 Task: Schedule a presentation rehearsal with the sales team, focusing on refining key messages, addressing potential objections, and ensuring a persuasive delivery for the upcoming sales pitch on September 28th at 4:30 PM.
Action: Mouse moved to (69, 111)
Screenshot: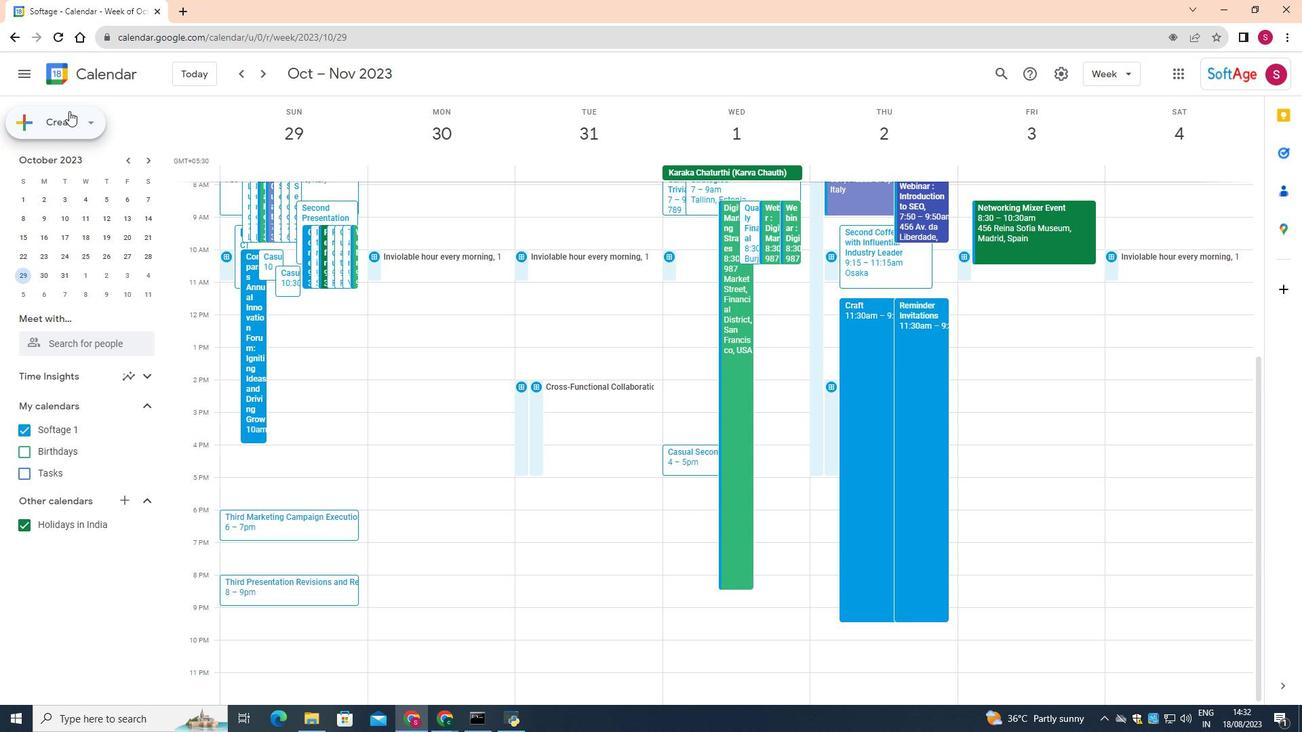 
Action: Mouse pressed left at (69, 111)
Screenshot: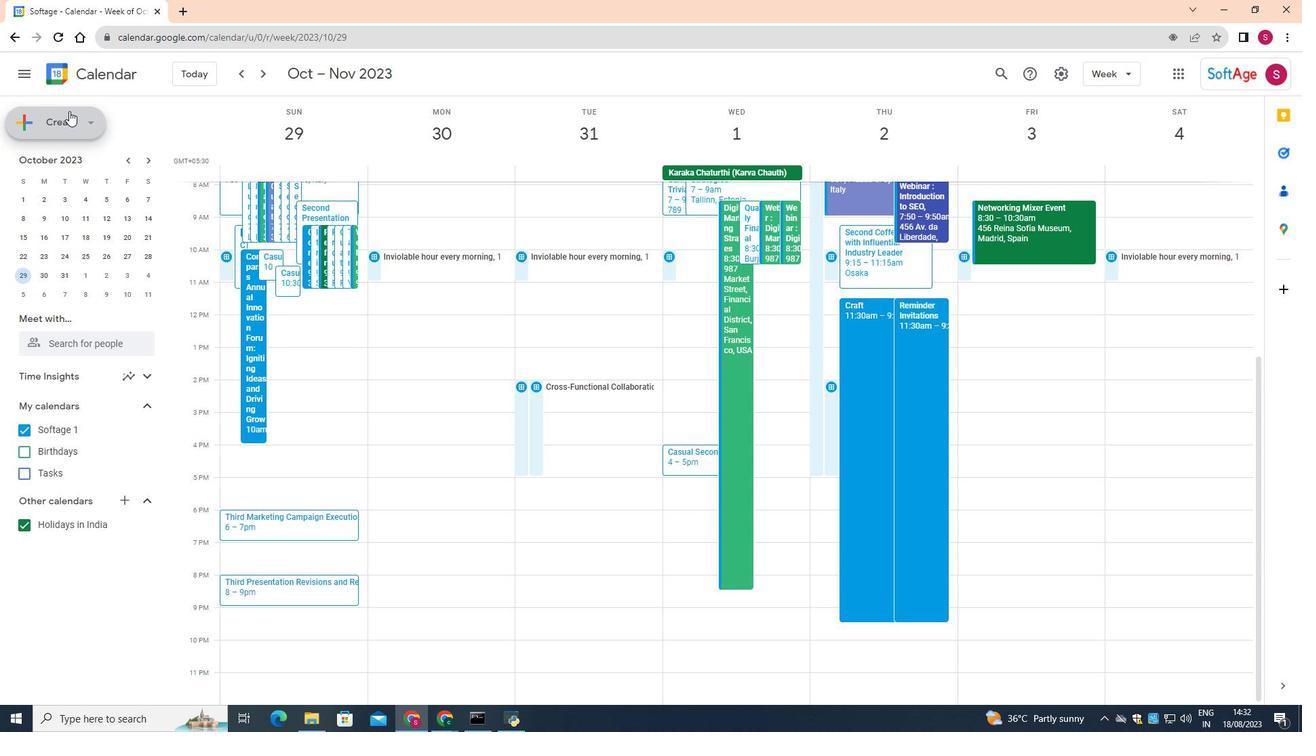 
Action: Mouse moved to (84, 273)
Screenshot: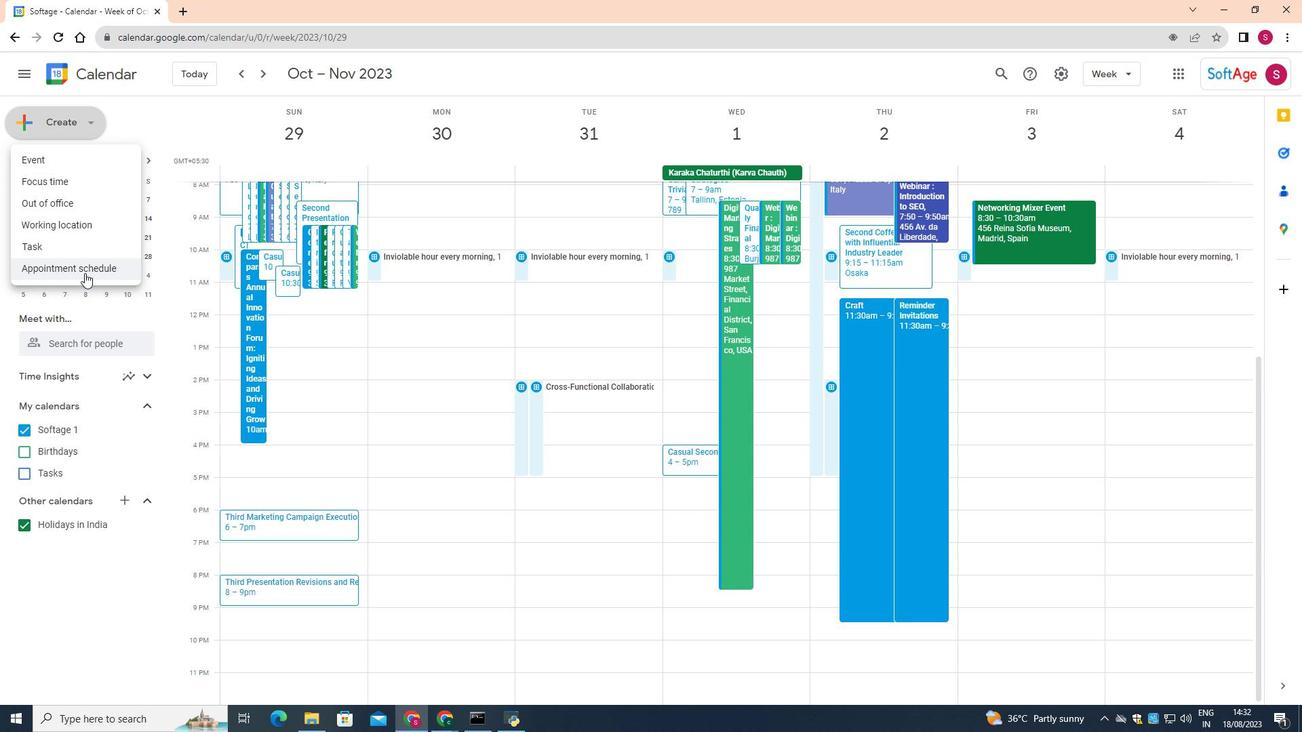 
Action: Mouse pressed left at (84, 273)
Screenshot: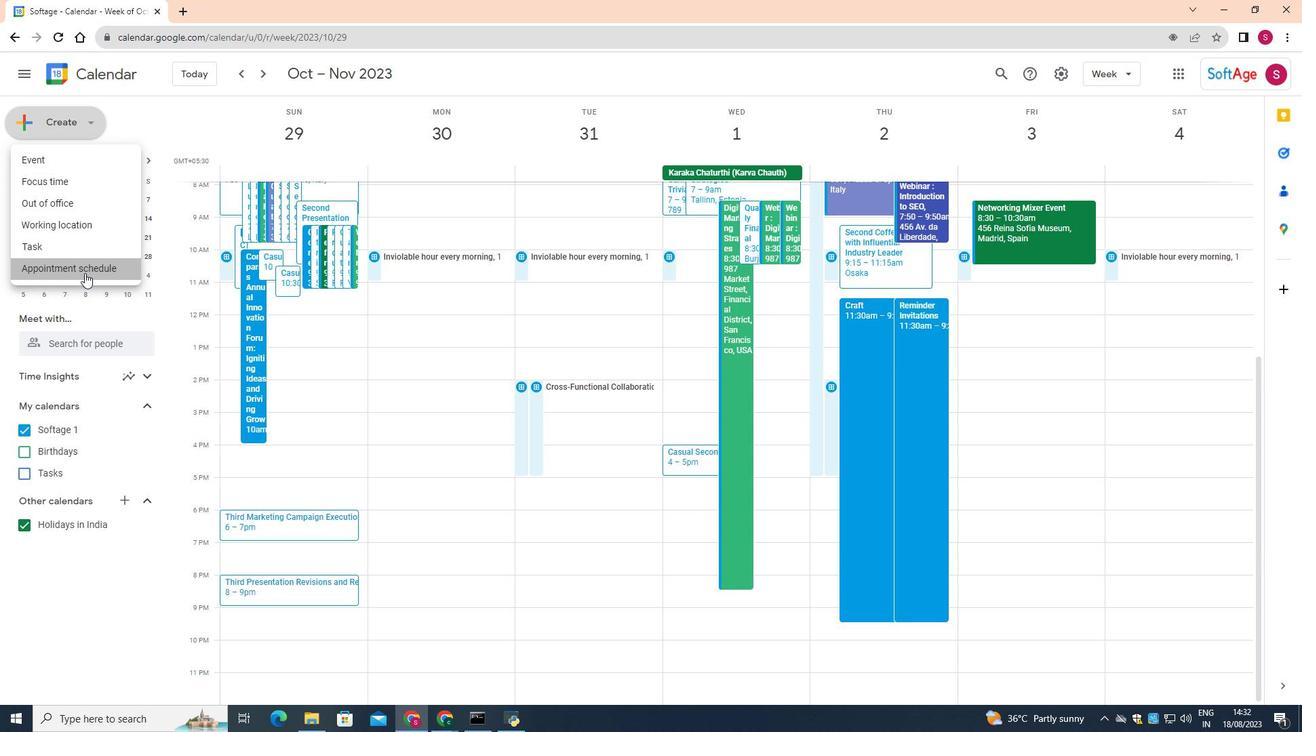 
Action: Mouse moved to (171, 120)
Screenshot: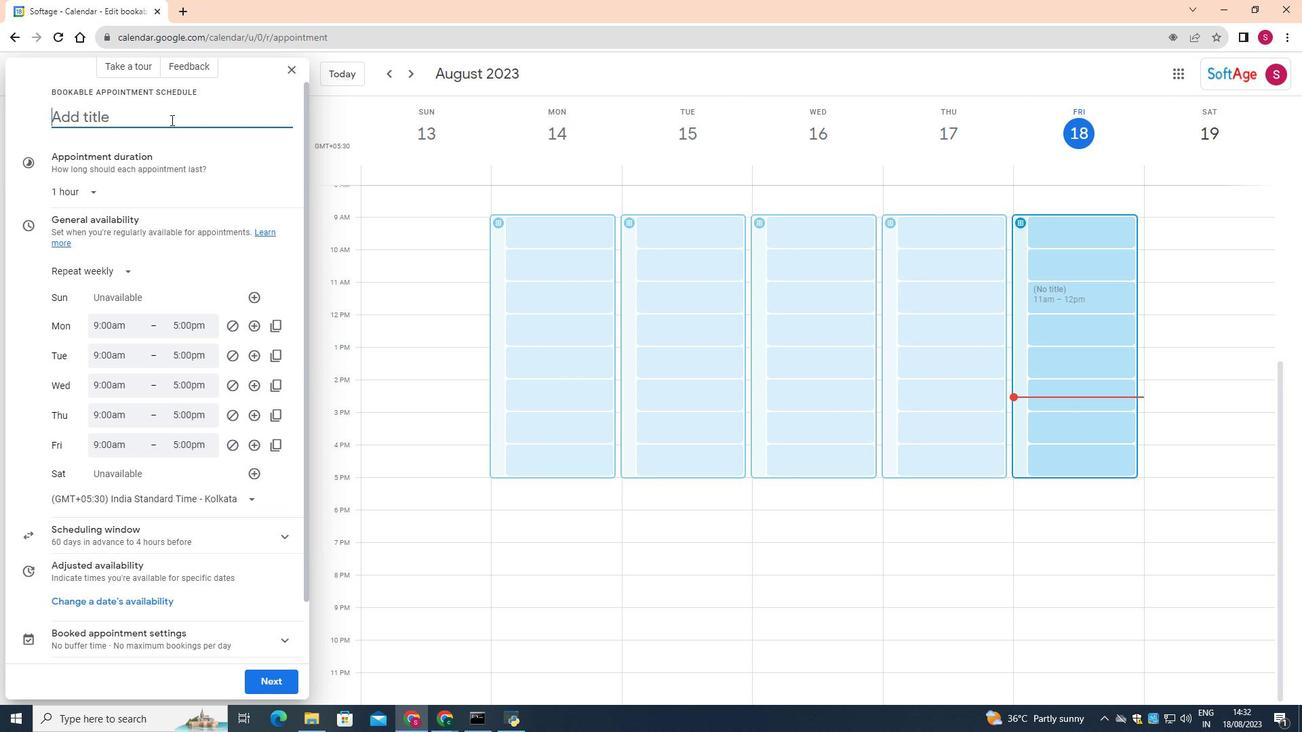 
Action: Mouse pressed left at (171, 120)
Screenshot: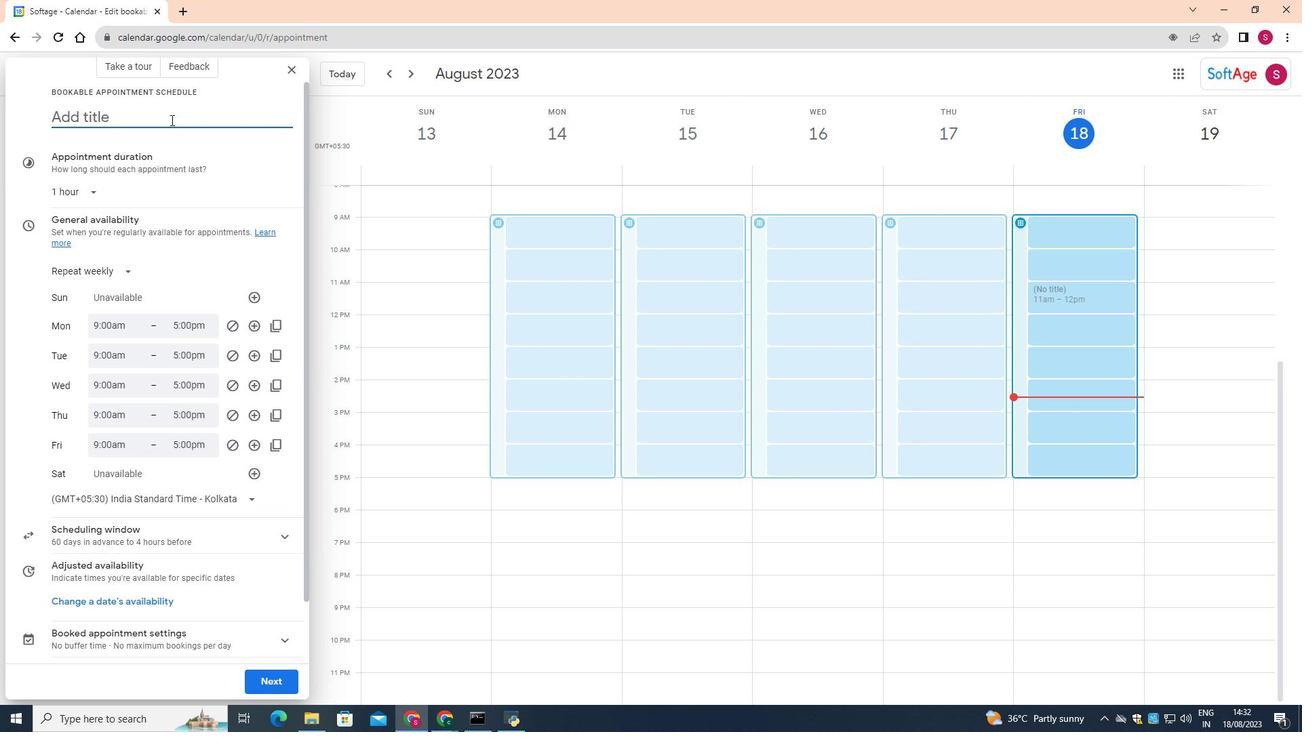 
Action: Key pressed <Key.shift>Sales<Key.space><Key.shift>Pitch<Key.space><Key.shift>Presentation<Key.space><Key.shift>Rehearsal<Key.shift_r>:<Key.space><Key.shift>Perfecting<Key.space><Key.shift>Key<Key.space><Key.shift>Messages<Key.space>and<Key.space><Key.shift>Persuasive<Key.space><Key.shift>Delivery
Screenshot: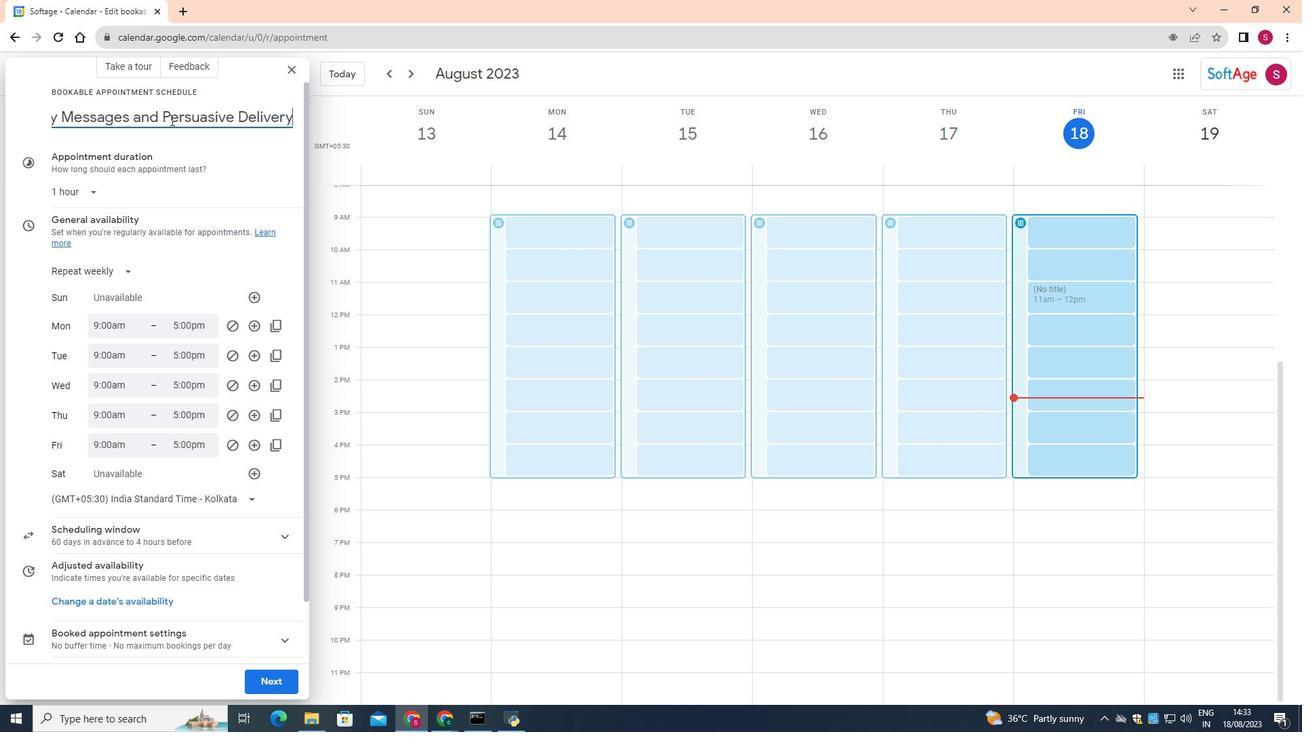 
Action: Mouse moved to (77, 266)
Screenshot: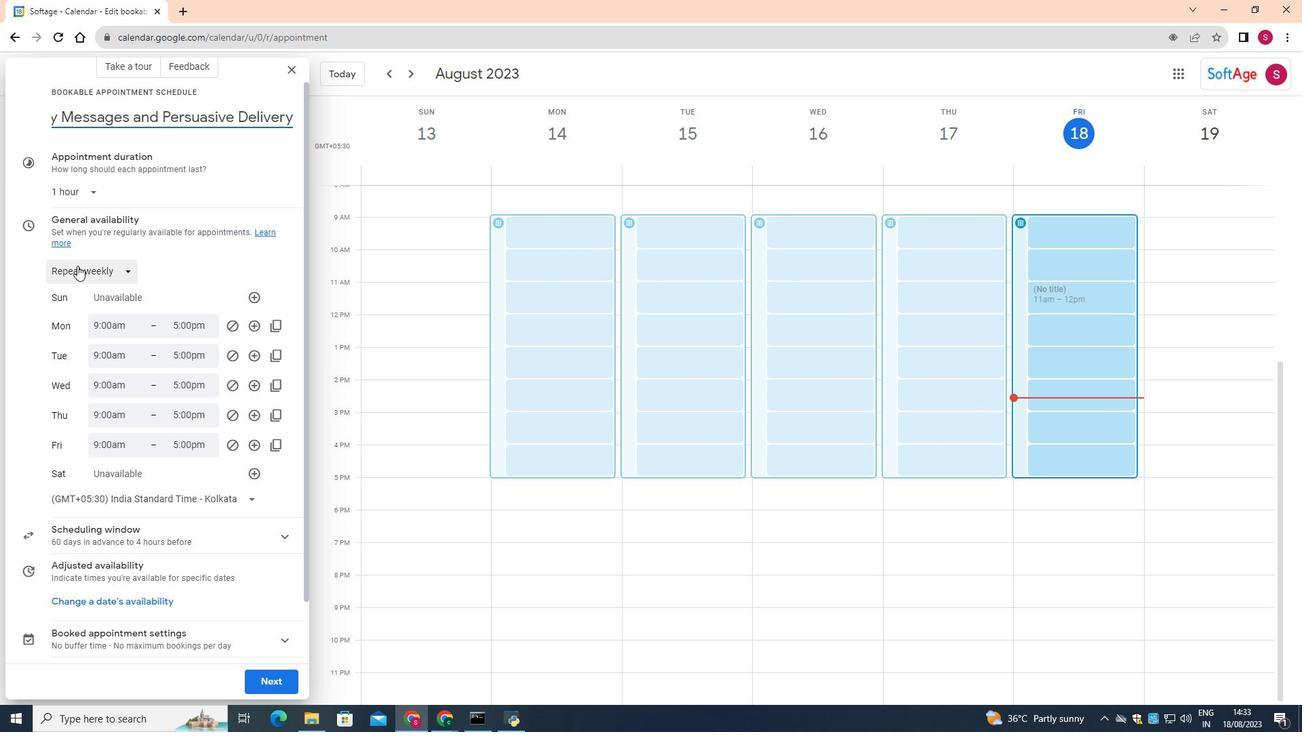 
Action: Mouse pressed left at (77, 266)
Screenshot: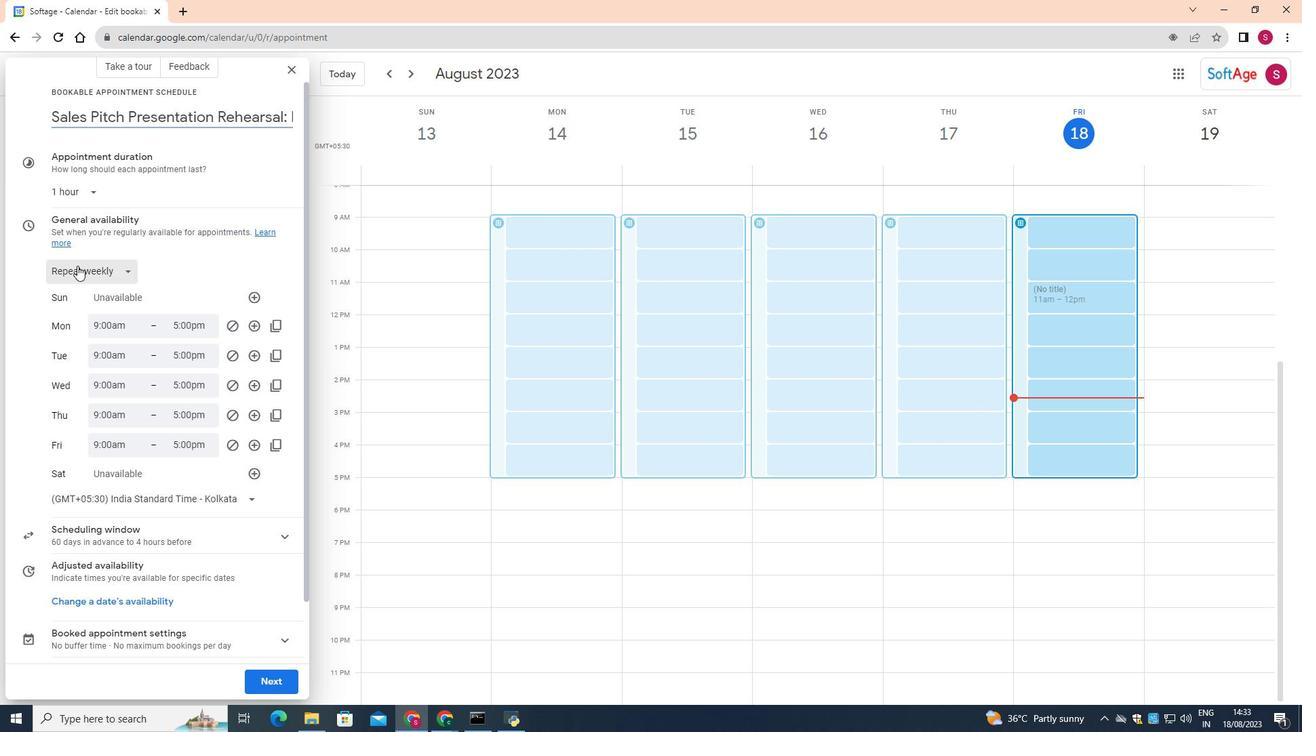 
Action: Mouse moved to (88, 299)
Screenshot: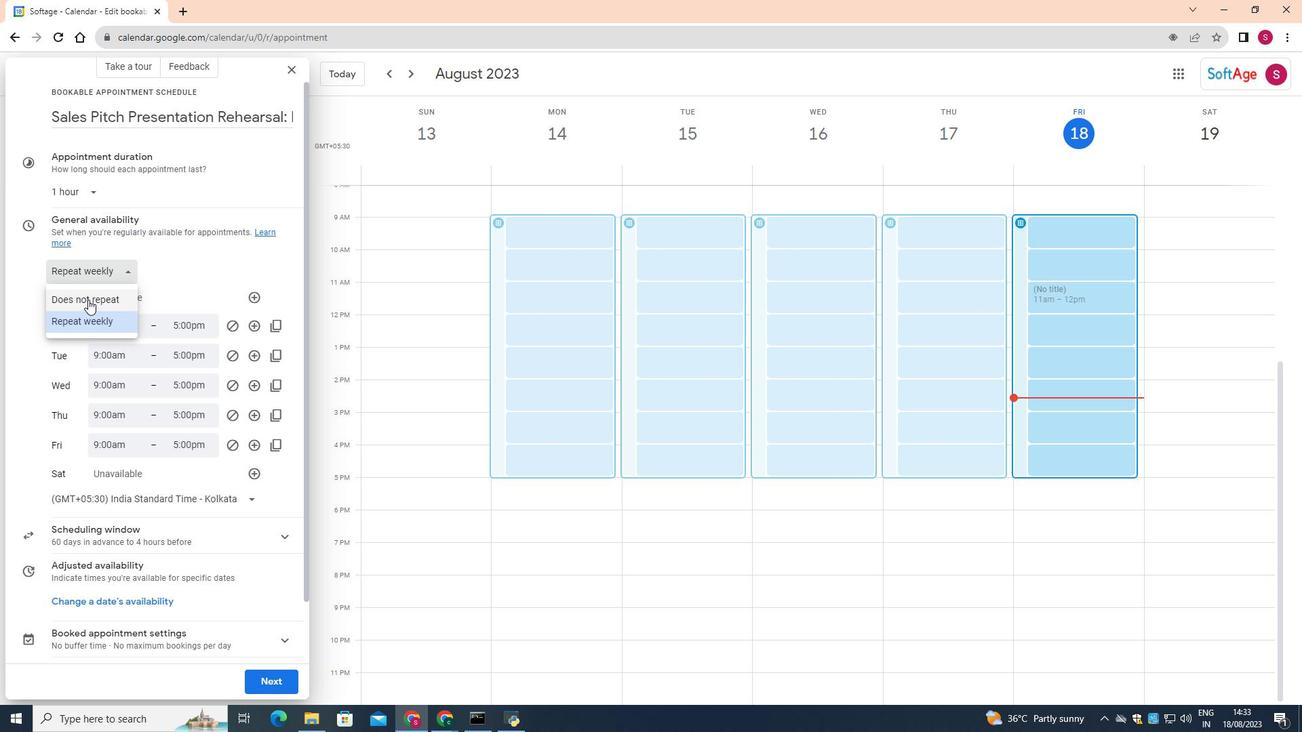 
Action: Mouse pressed left at (88, 299)
Screenshot: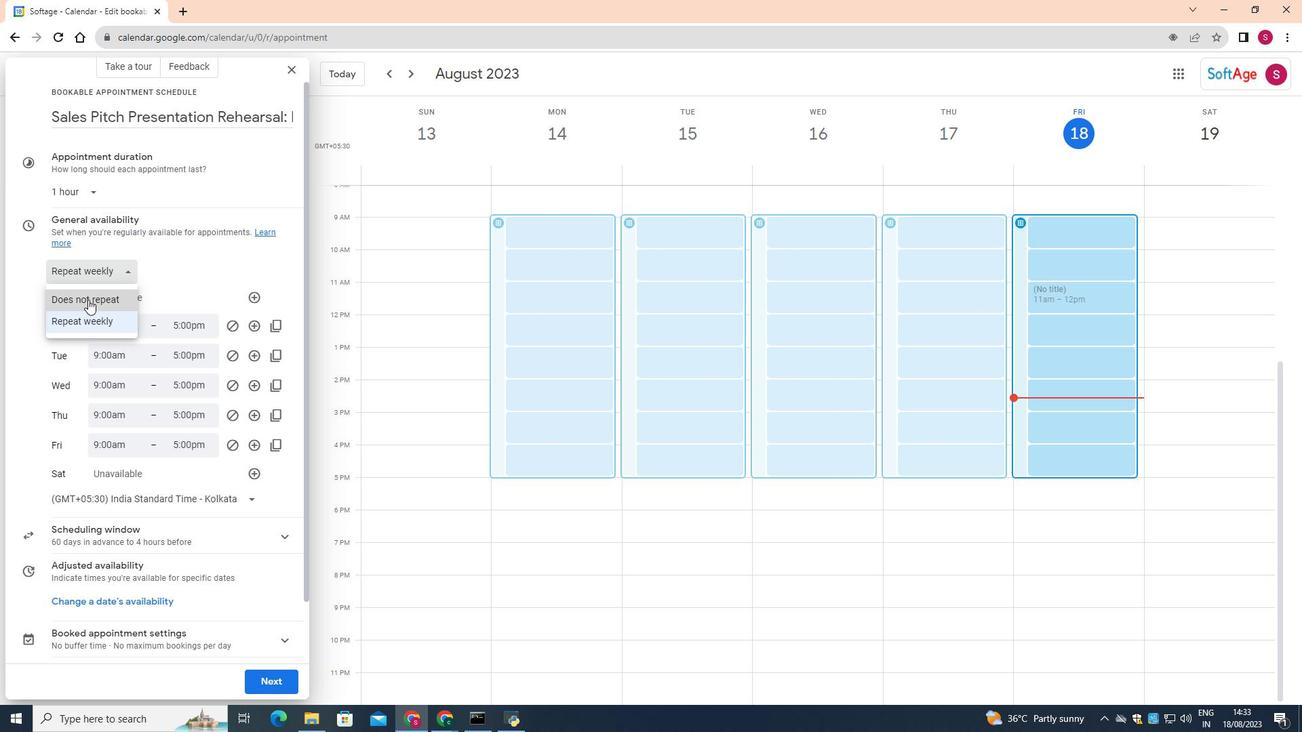 
Action: Mouse moved to (97, 286)
Screenshot: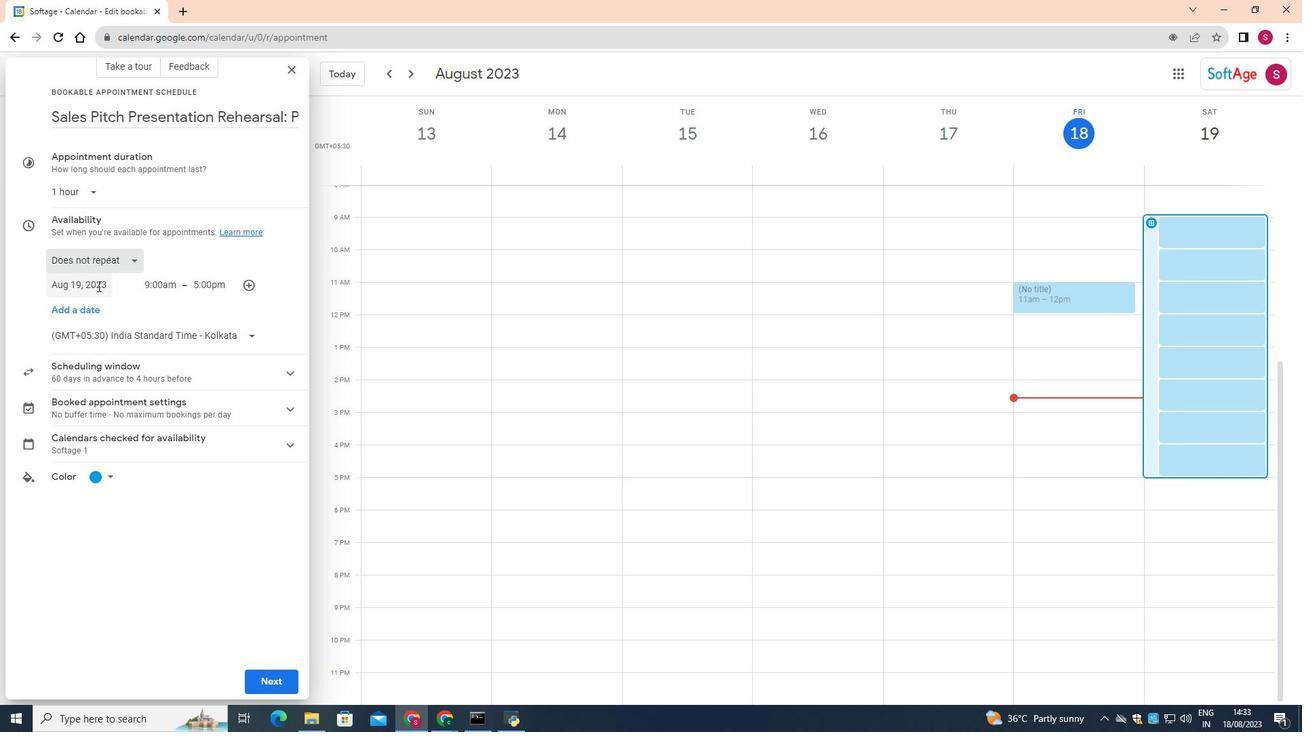 
Action: Mouse pressed left at (97, 286)
Screenshot: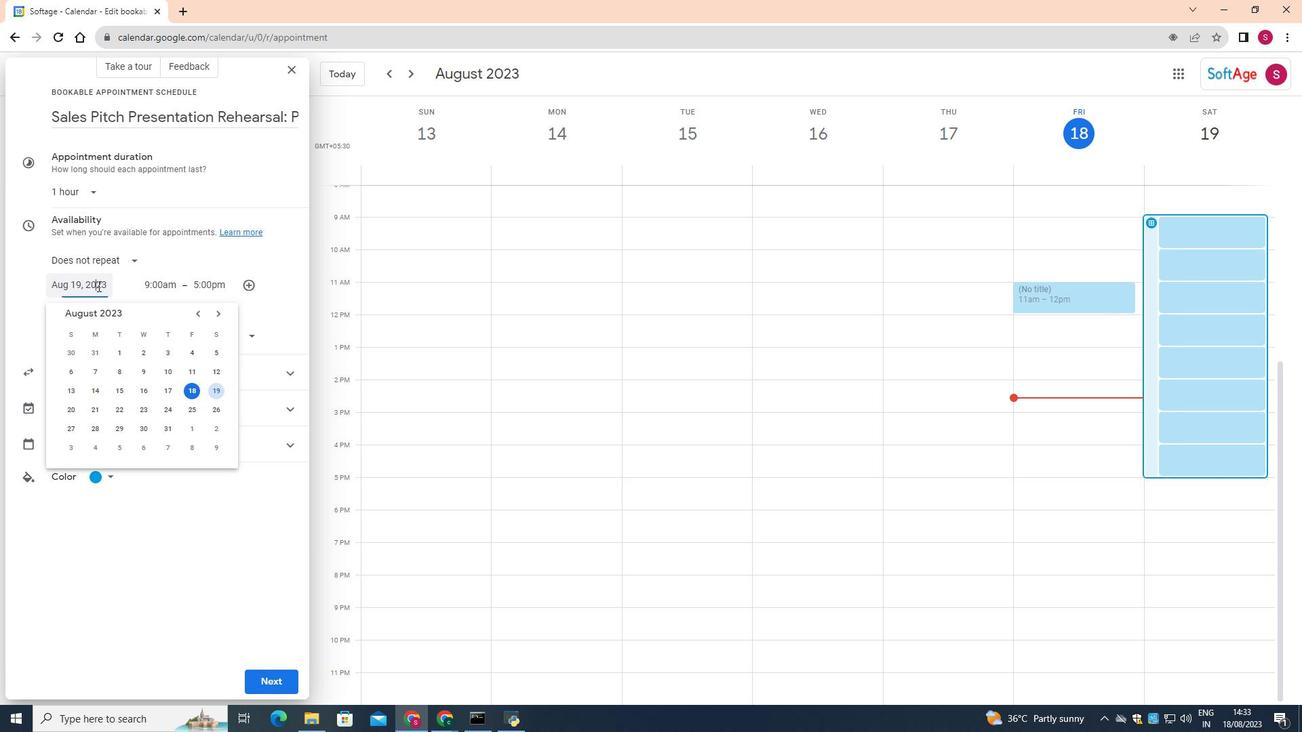 
Action: Mouse moved to (217, 308)
Screenshot: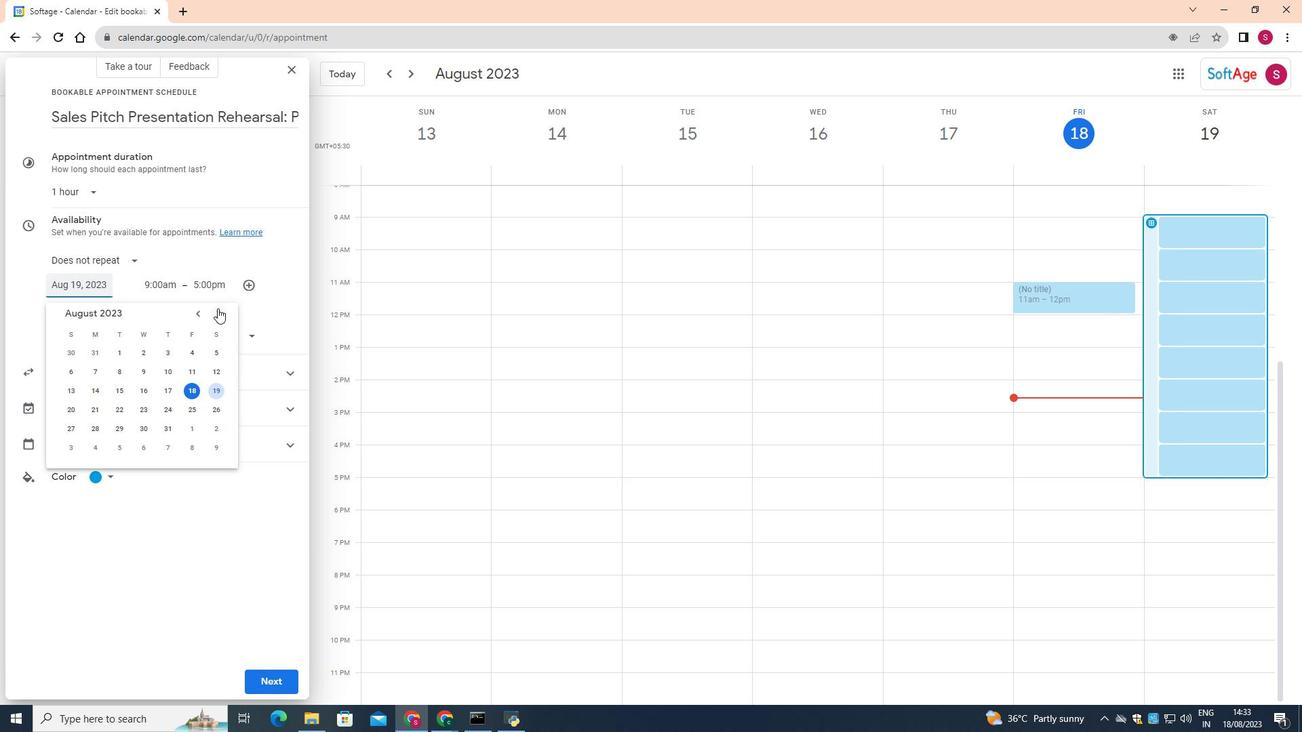 
Action: Mouse pressed left at (217, 308)
Screenshot: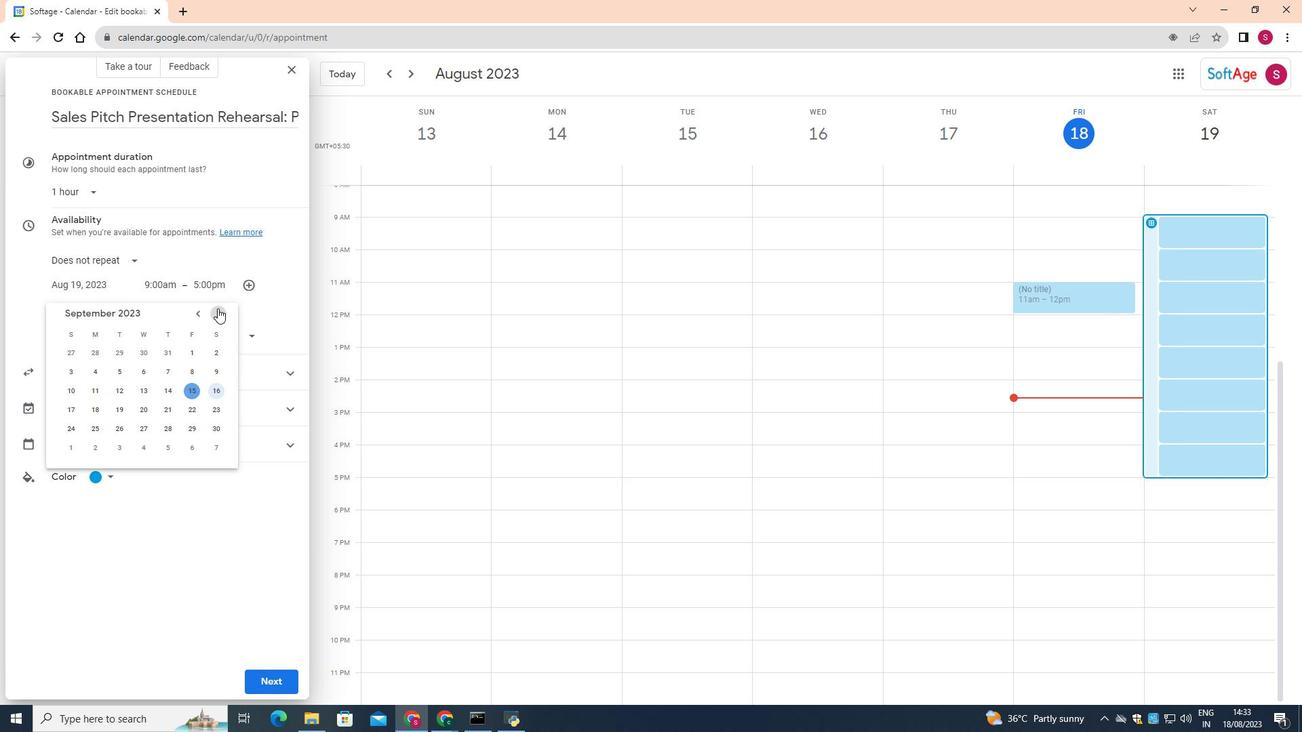 
Action: Mouse moved to (163, 432)
Screenshot: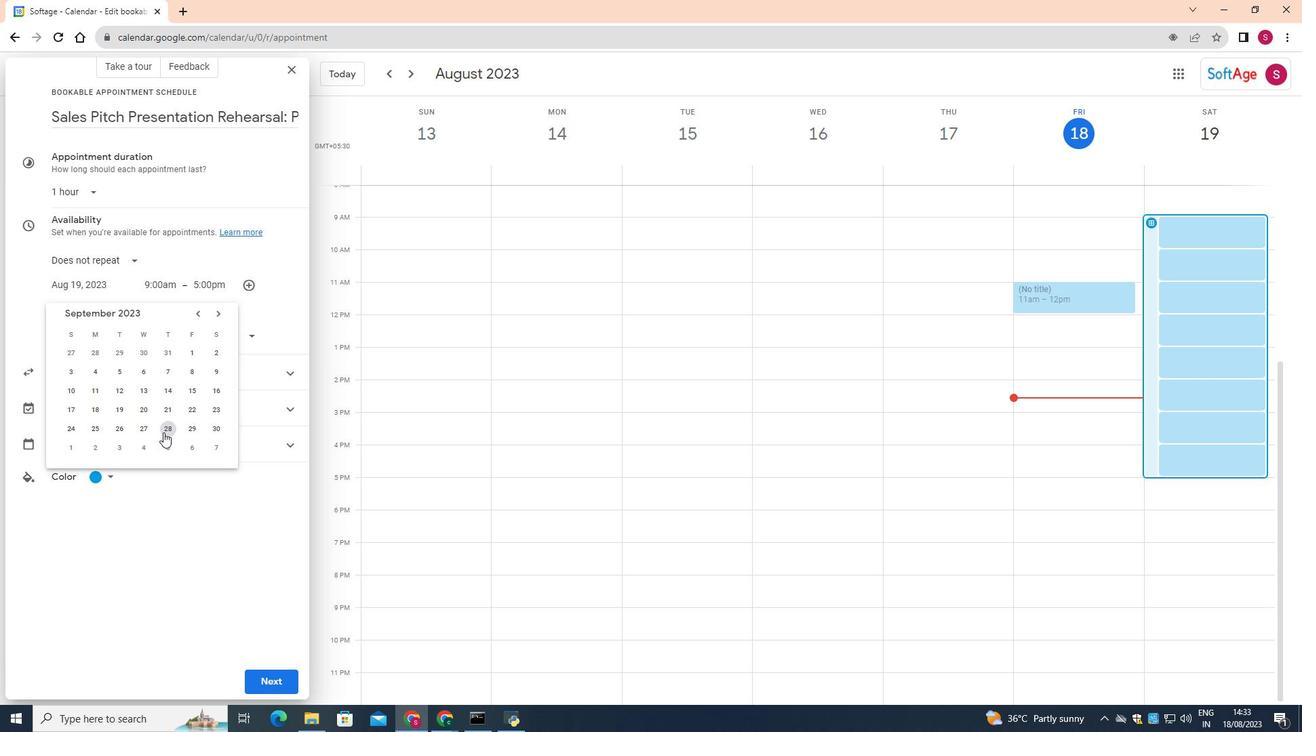 
Action: Mouse pressed left at (163, 432)
Screenshot: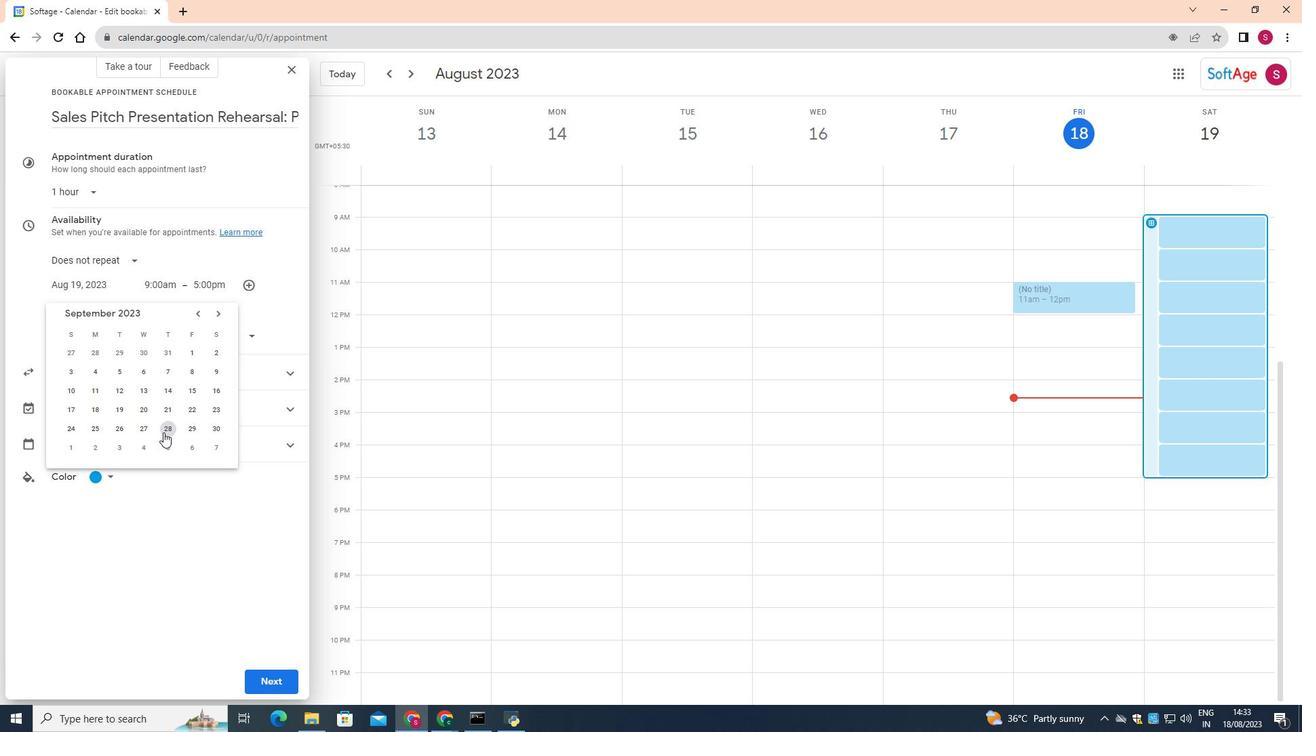 
Action: Mouse moved to (172, 287)
Screenshot: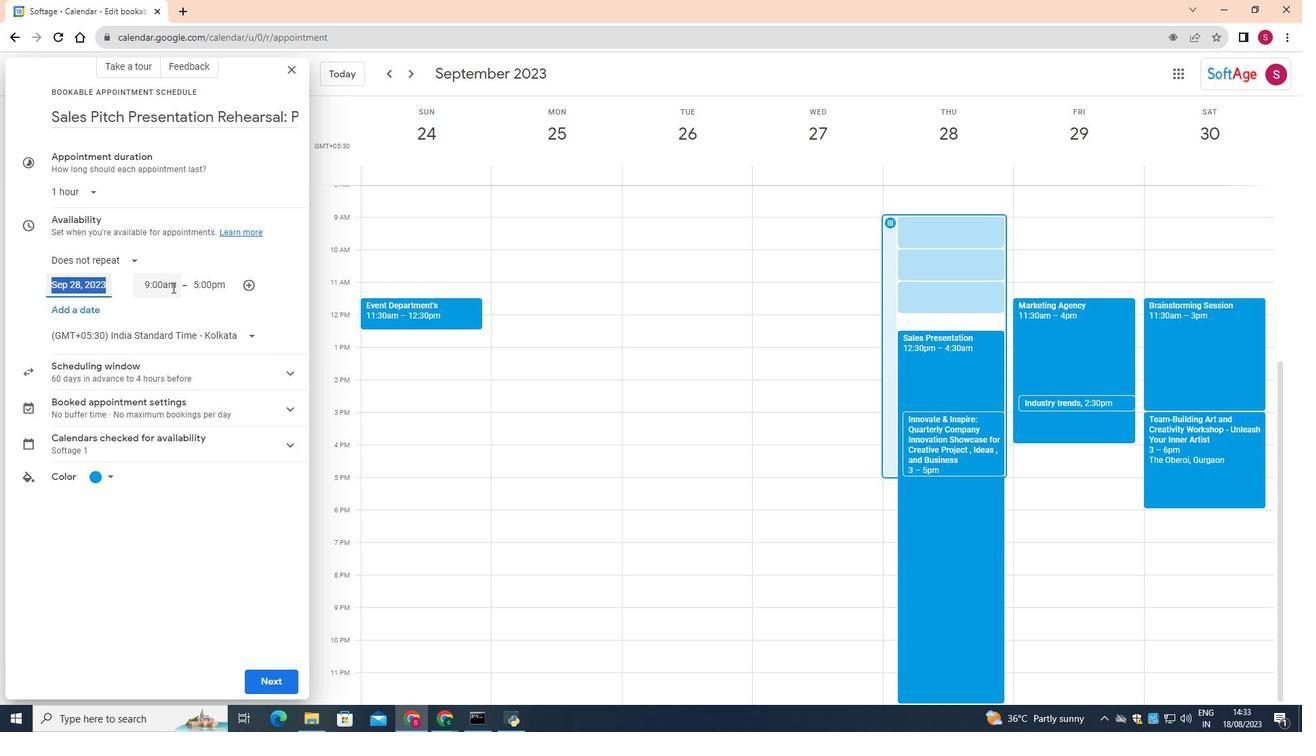 
Action: Mouse pressed left at (172, 287)
Screenshot: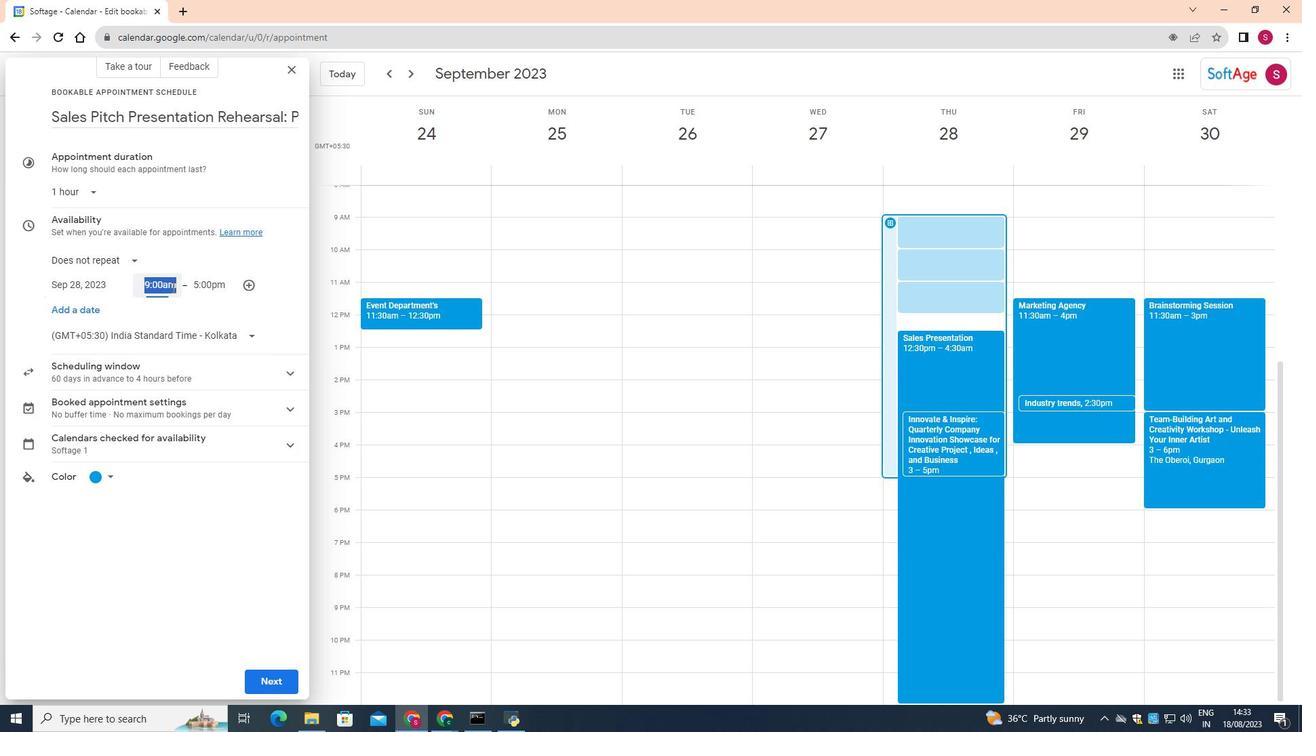 
Action: Mouse moved to (181, 380)
Screenshot: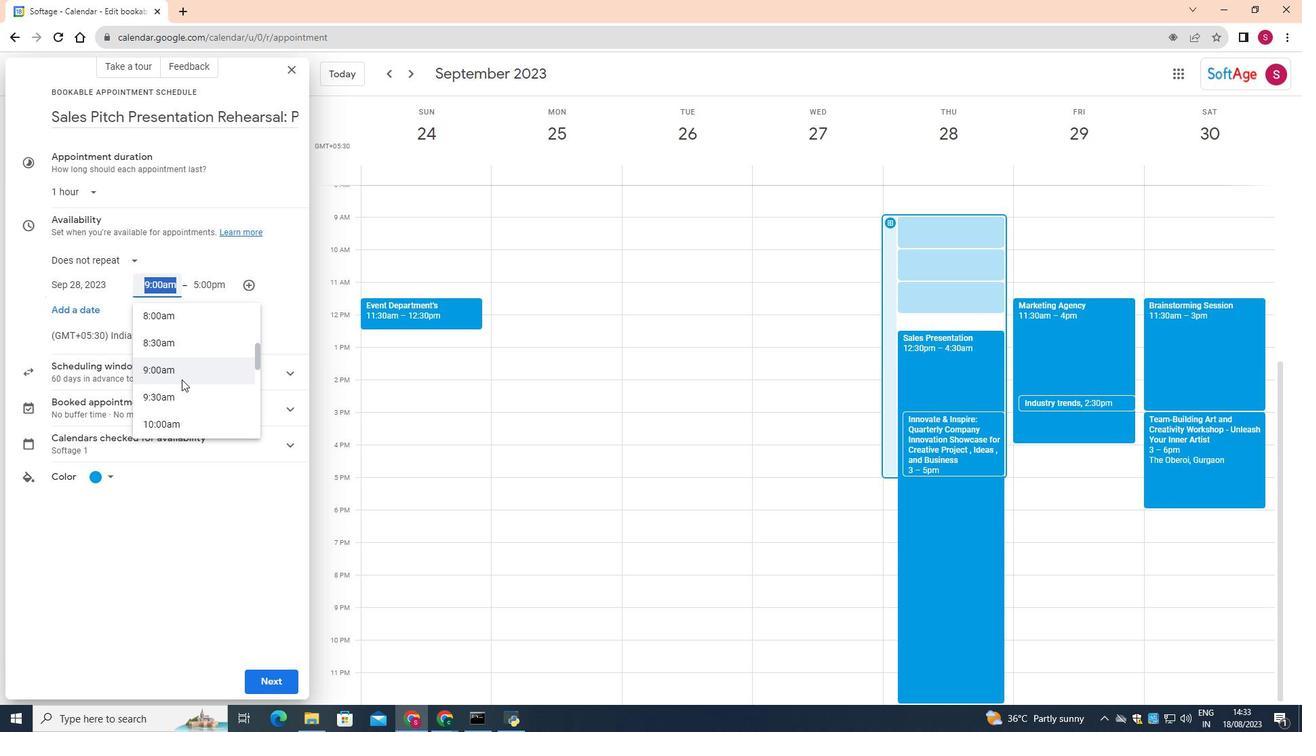 
Action: Mouse scrolled (181, 379) with delta (0, 0)
Screenshot: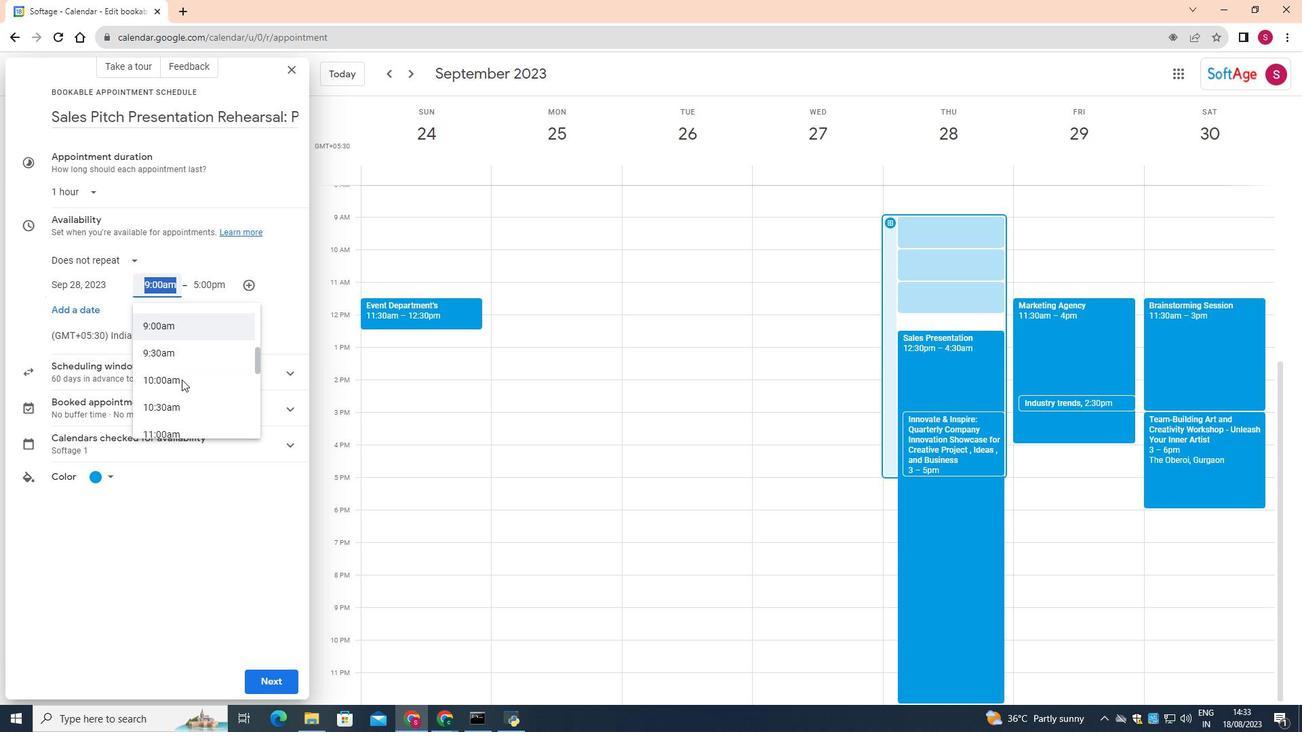 
Action: Mouse moved to (183, 376)
Screenshot: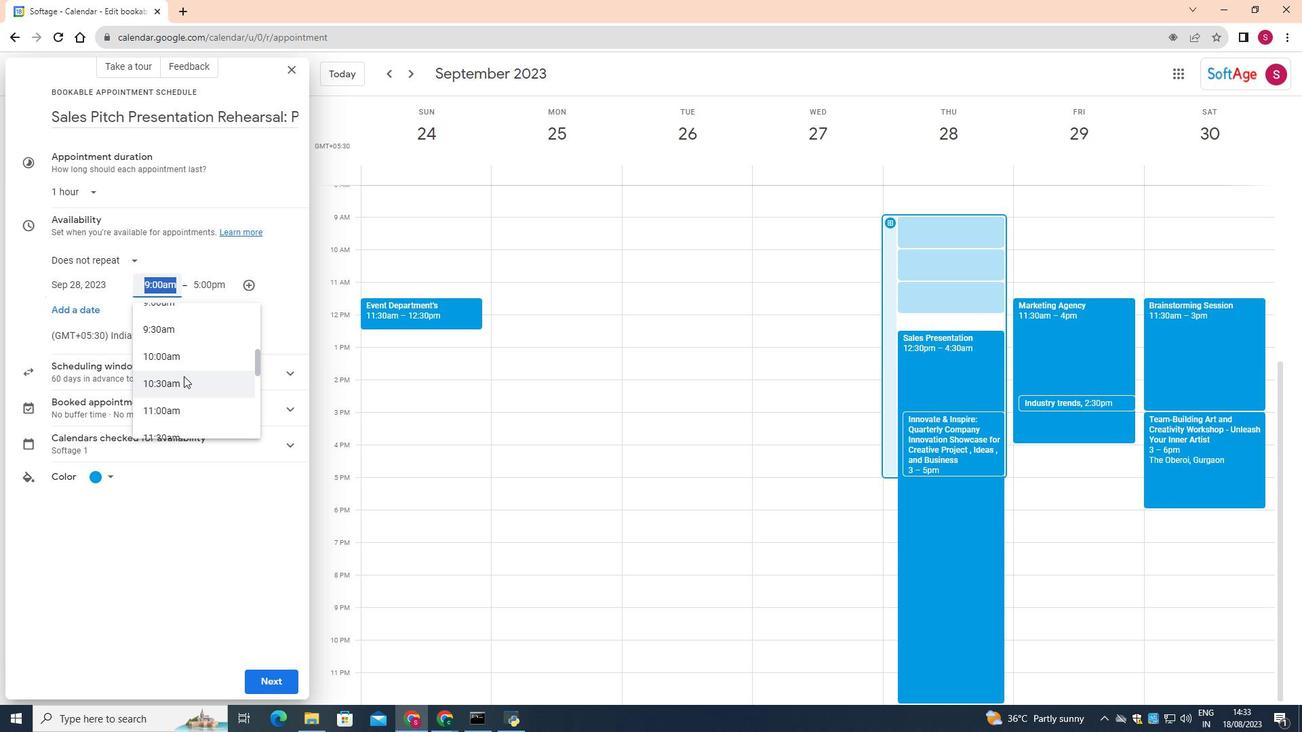 
Action: Mouse scrolled (183, 375) with delta (0, 0)
Screenshot: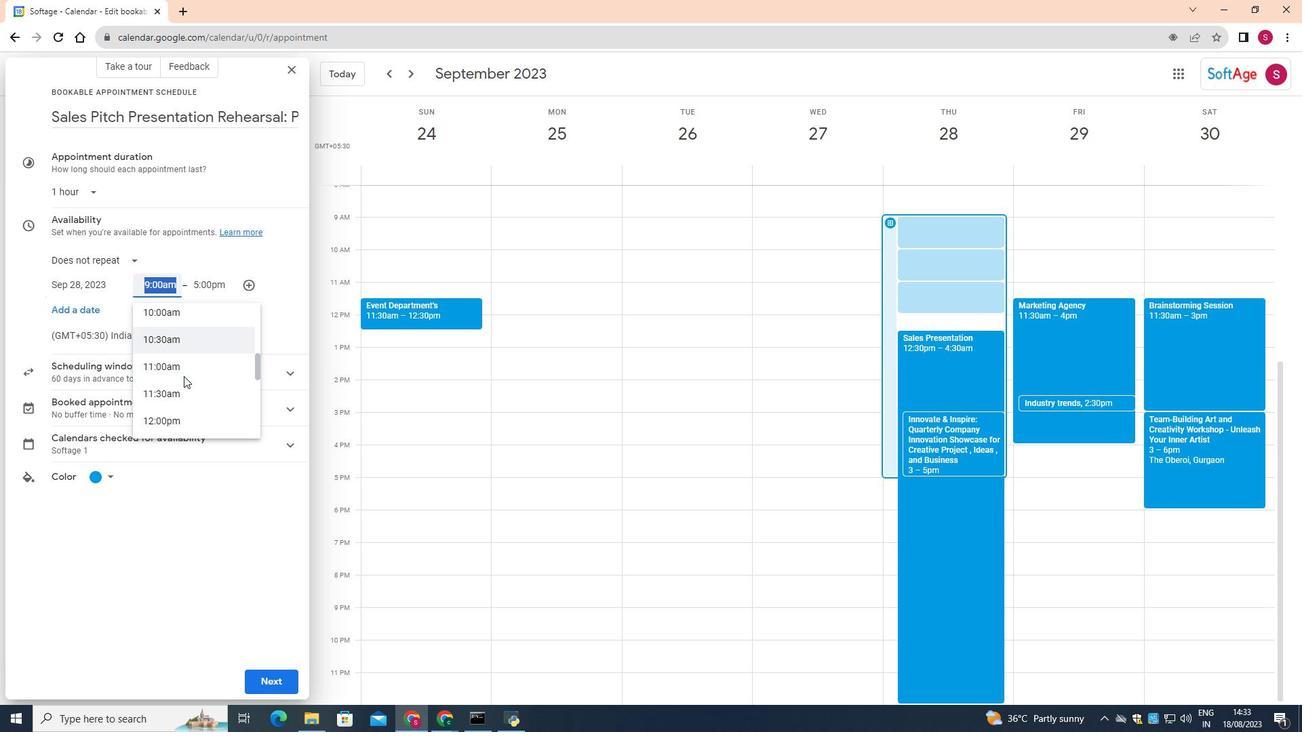 
Action: Mouse scrolled (183, 375) with delta (0, 0)
Screenshot: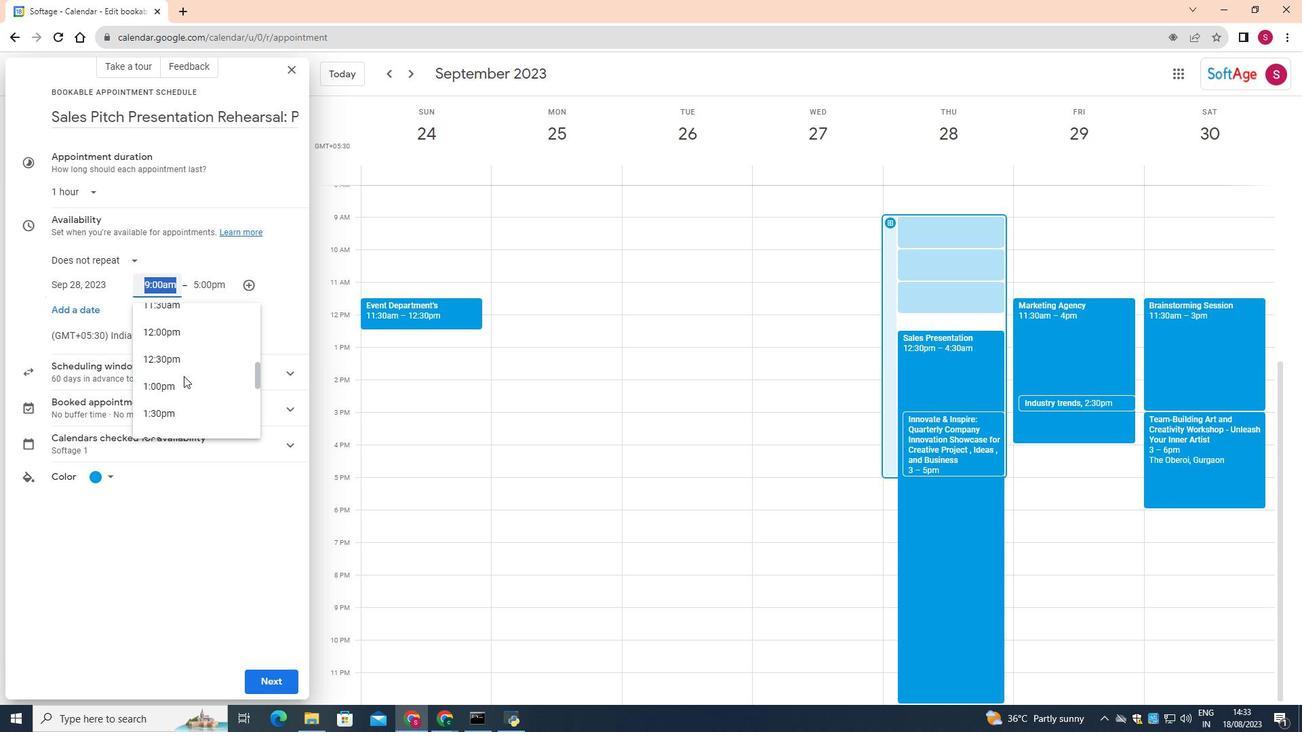 
Action: Mouse scrolled (183, 375) with delta (0, 0)
Screenshot: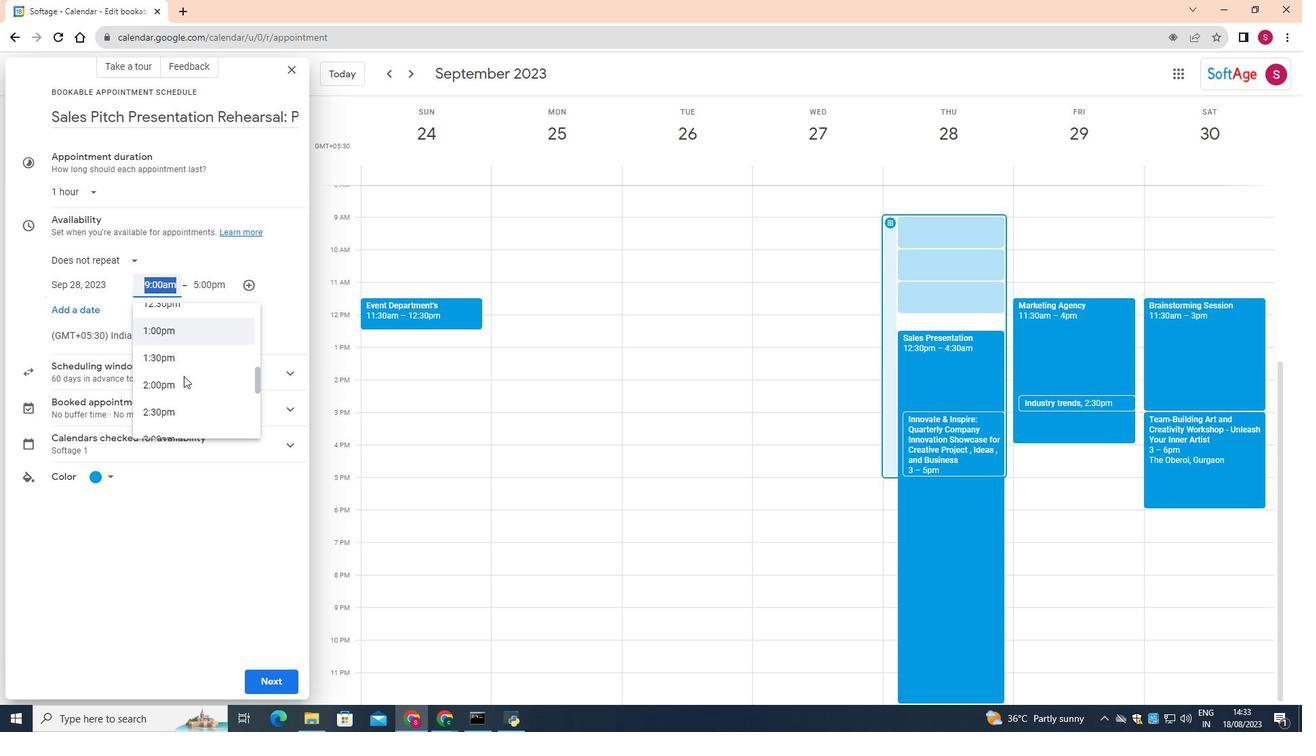 
Action: Mouse scrolled (183, 375) with delta (0, 0)
Screenshot: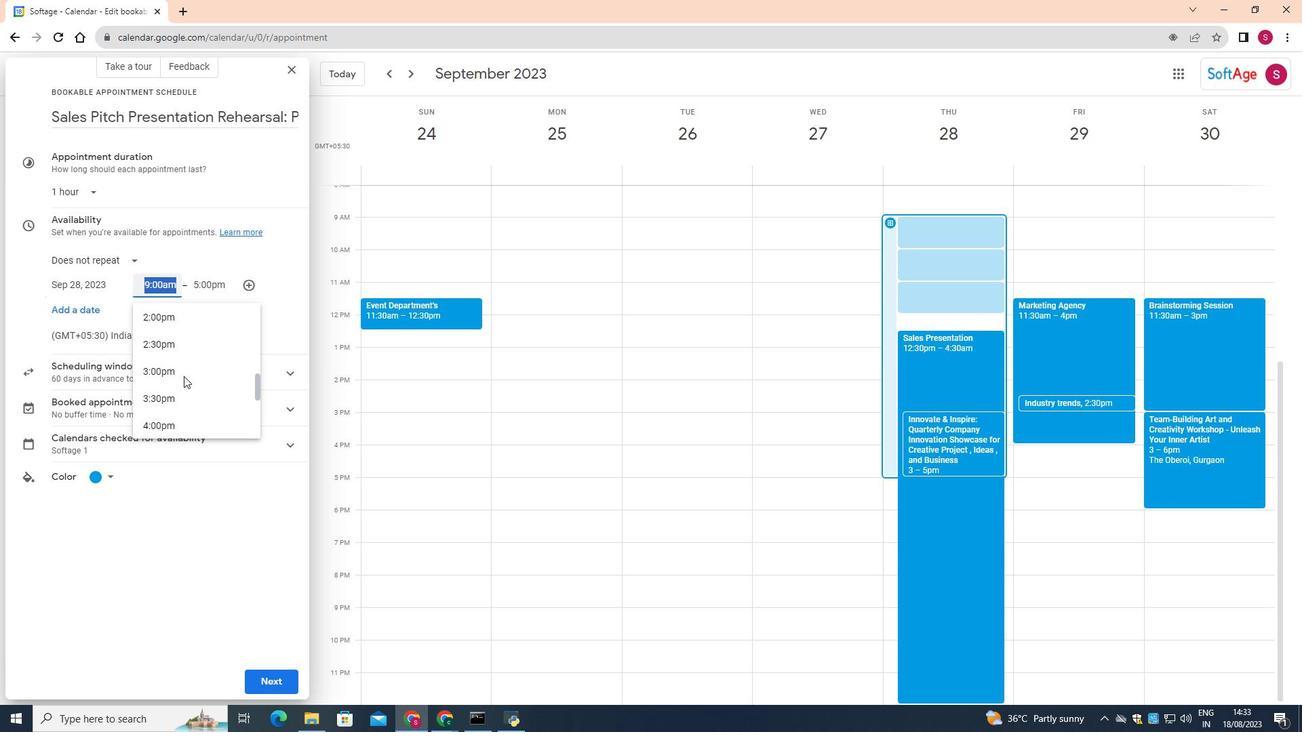 
Action: Mouse scrolled (183, 375) with delta (0, 0)
Screenshot: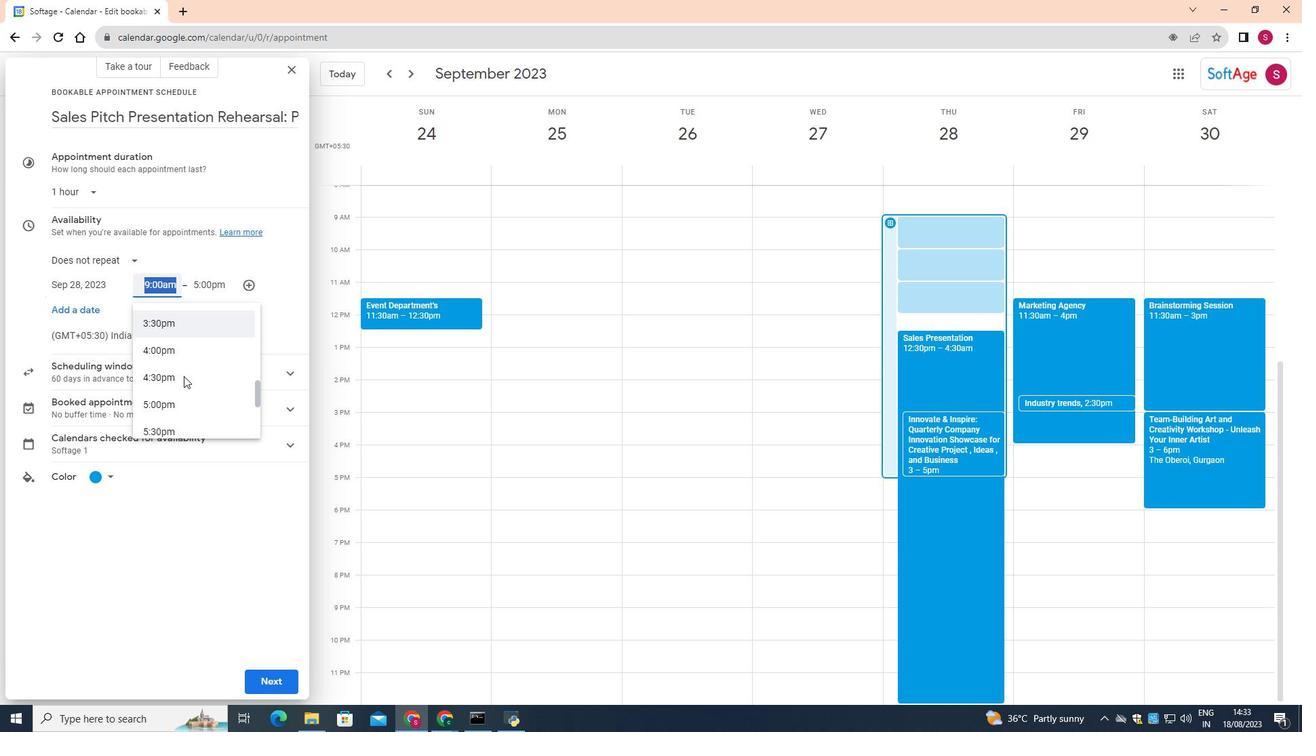 
Action: Mouse scrolled (183, 375) with delta (0, 0)
Screenshot: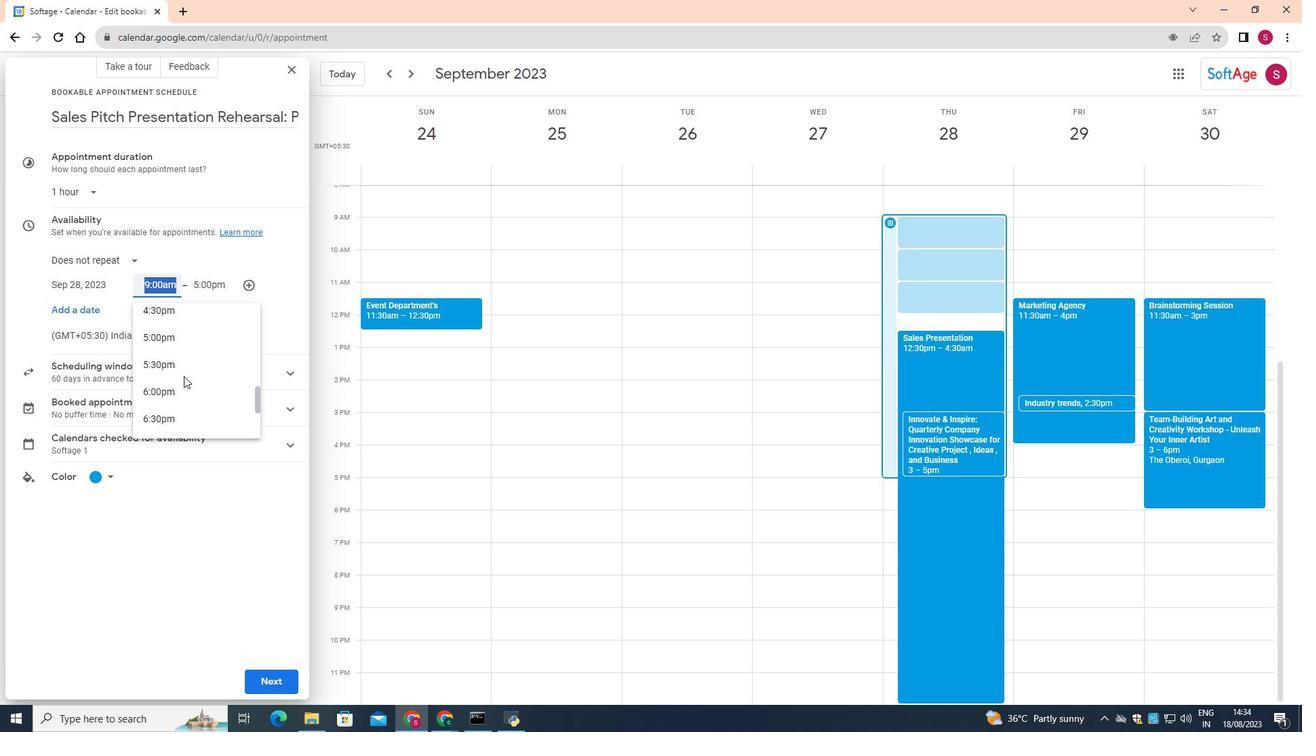 
Action: Mouse moved to (185, 368)
Screenshot: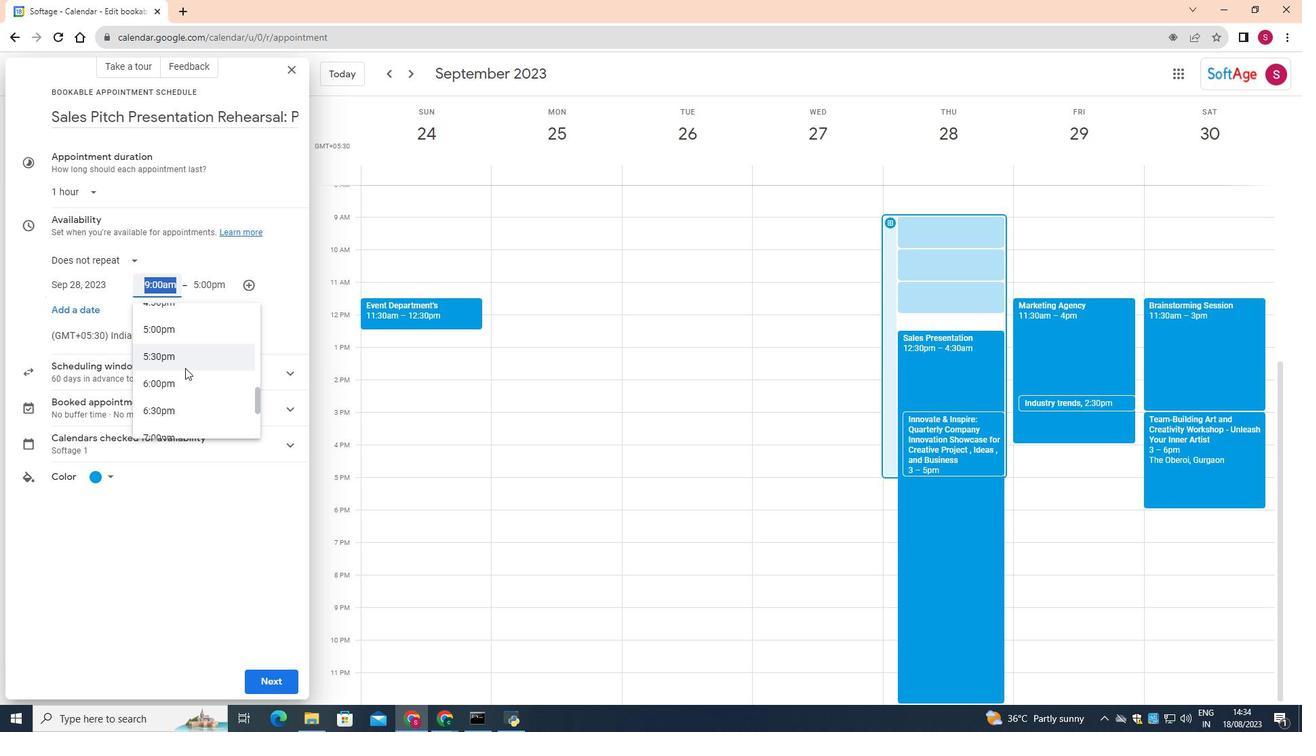 
Action: Mouse scrolled (185, 369) with delta (0, 0)
Screenshot: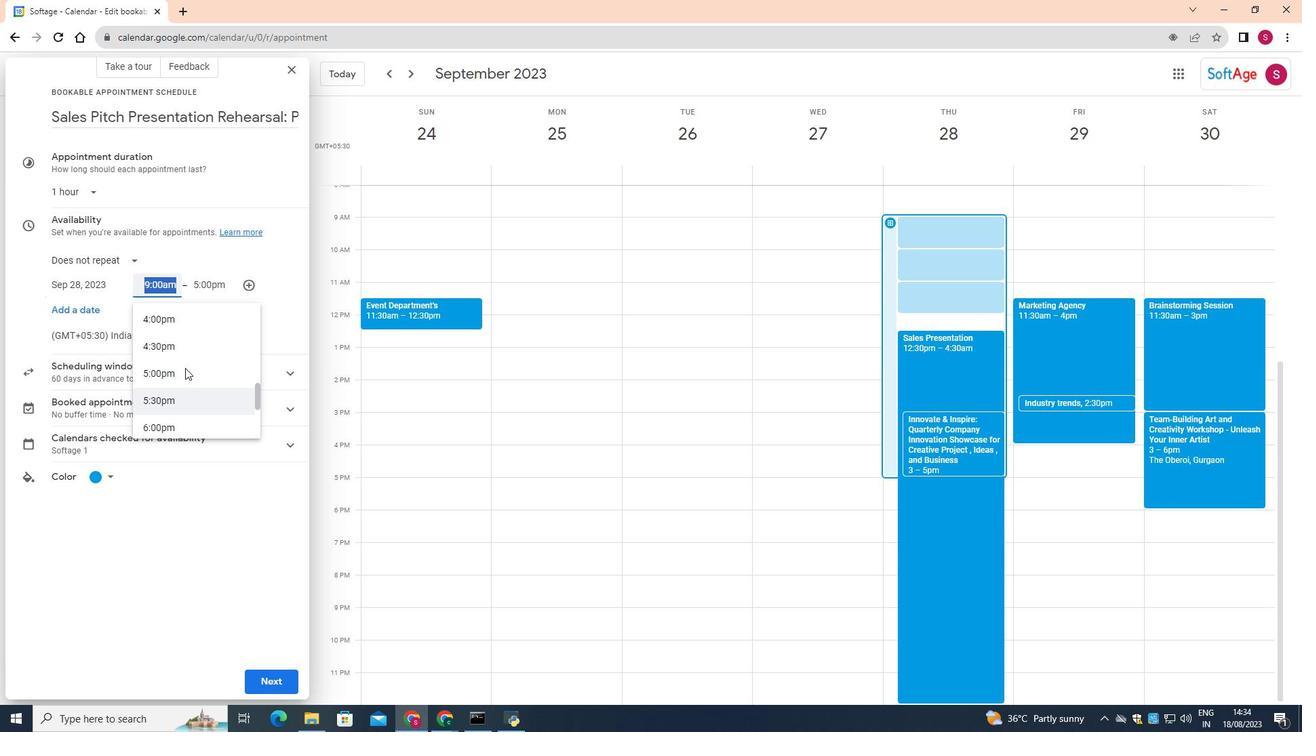 
Action: Mouse moved to (183, 369)
Screenshot: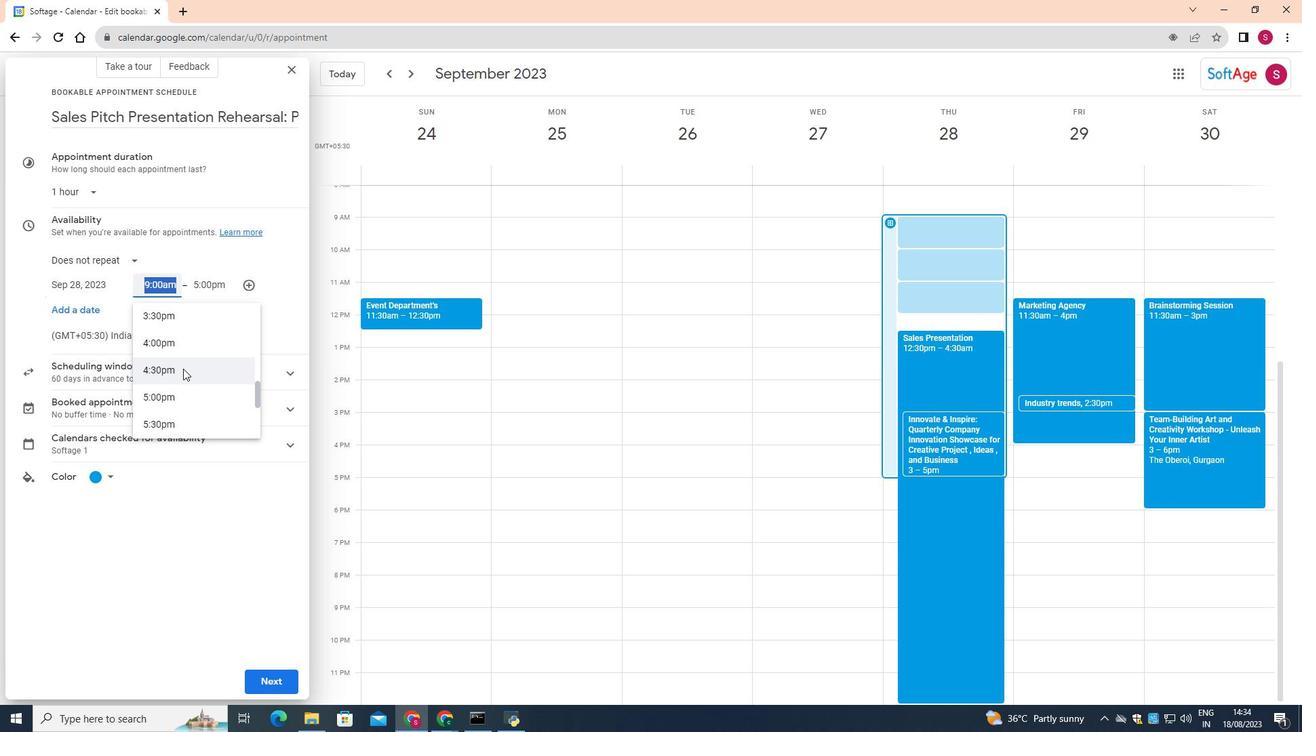 
Action: Mouse pressed left at (183, 369)
Screenshot: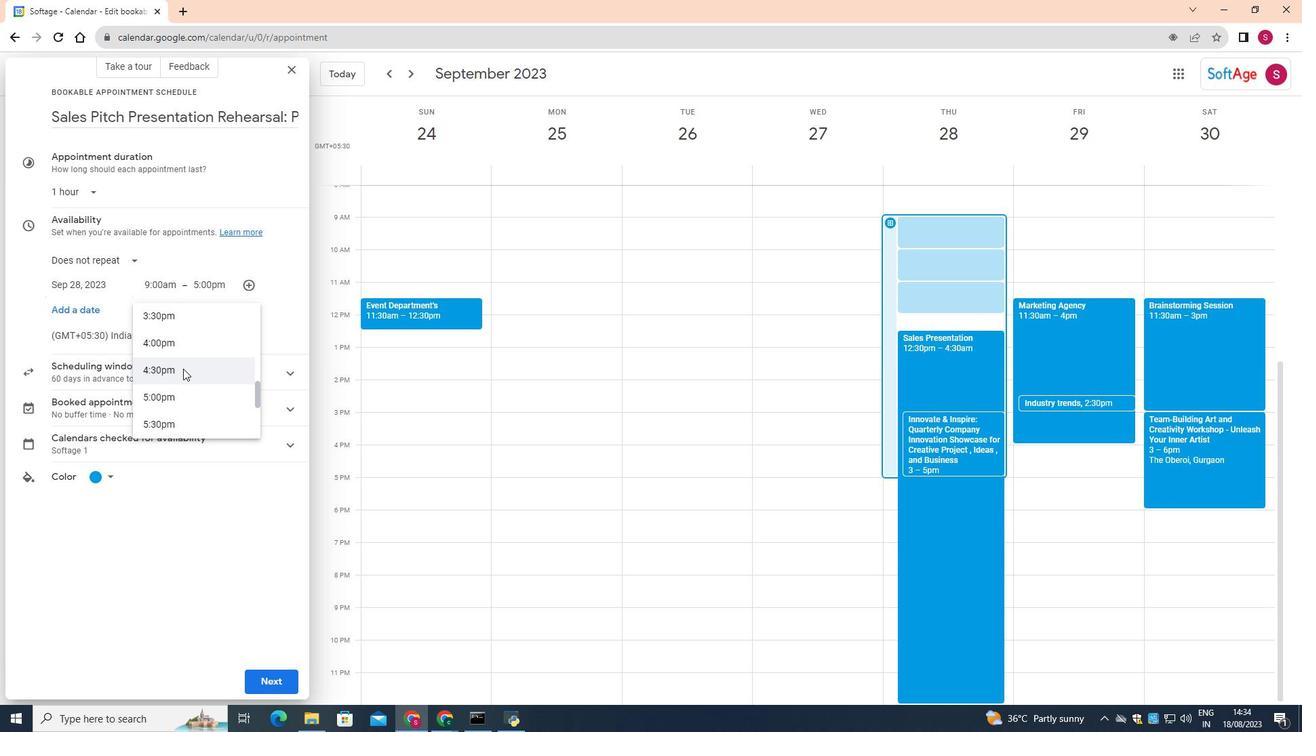 
Action: Mouse moved to (200, 287)
Screenshot: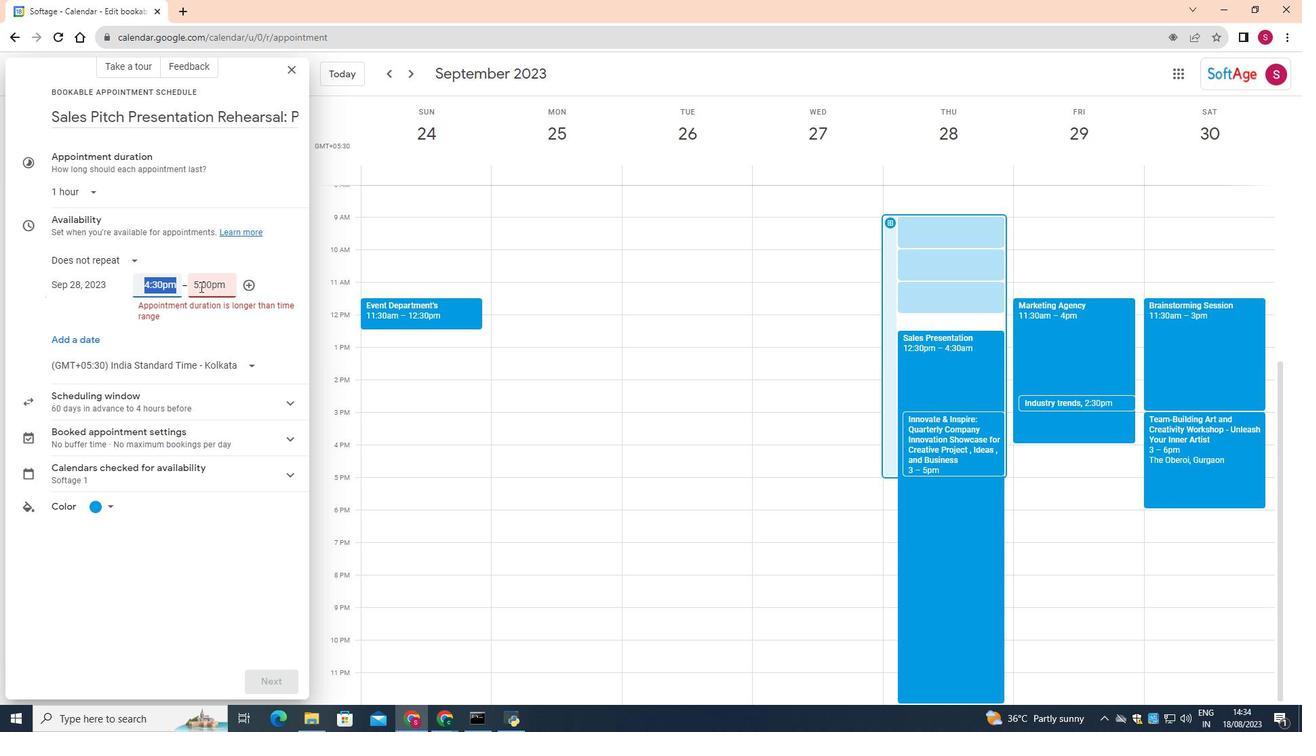 
Action: Mouse pressed left at (200, 287)
Screenshot: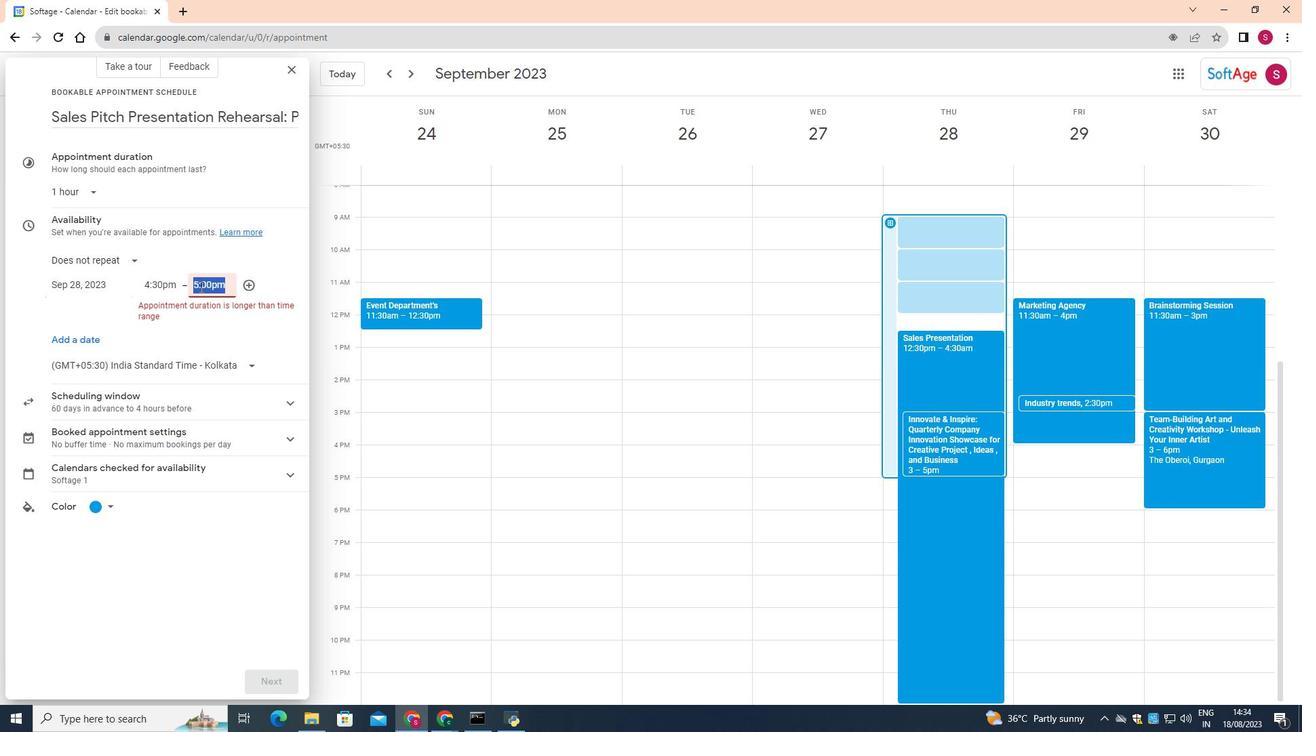 
Action: Mouse moved to (221, 371)
Screenshot: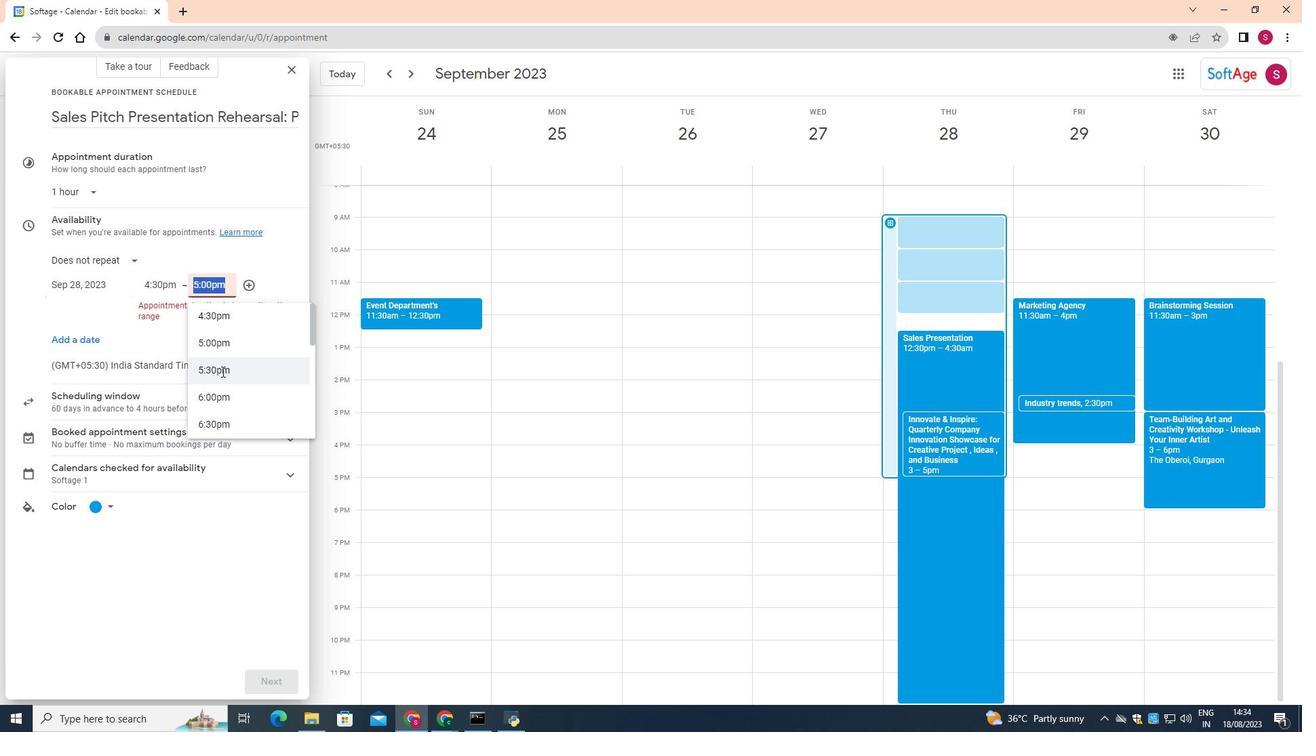 
Action: Mouse scrolled (221, 371) with delta (0, 0)
Screenshot: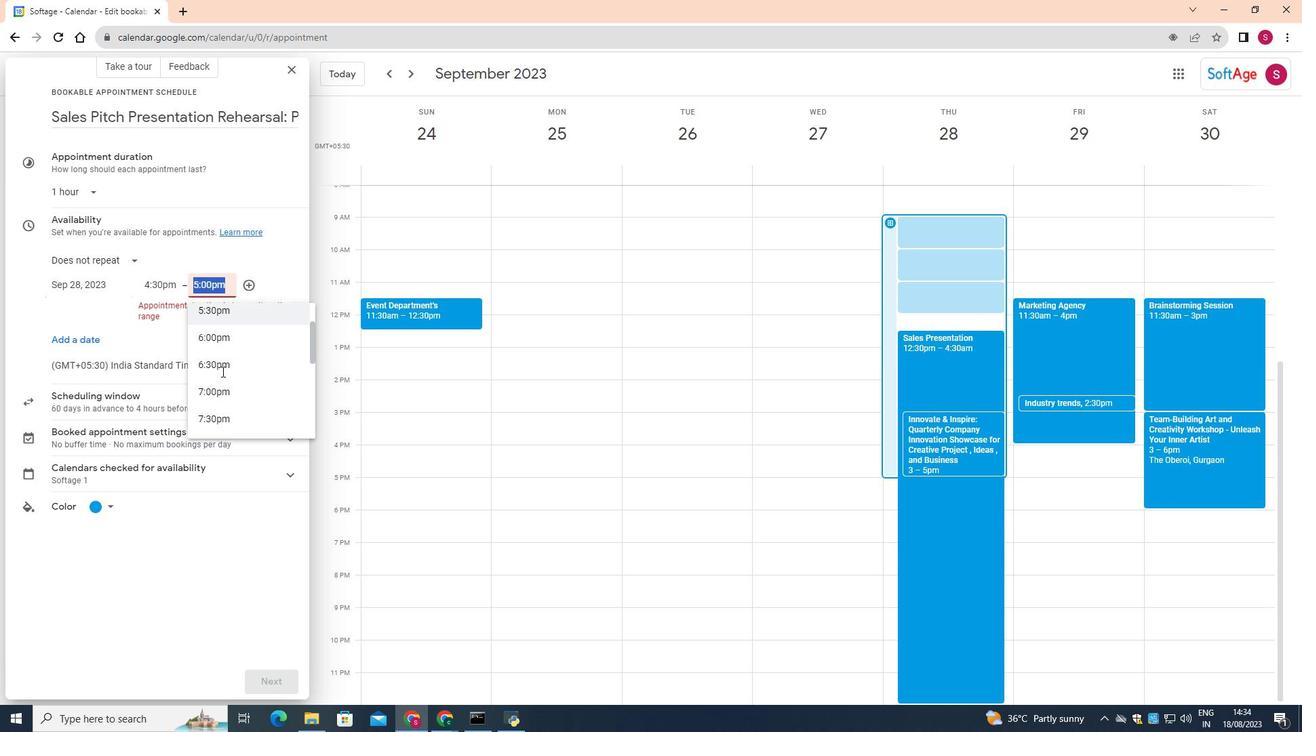 
Action: Mouse scrolled (221, 372) with delta (0, 0)
Screenshot: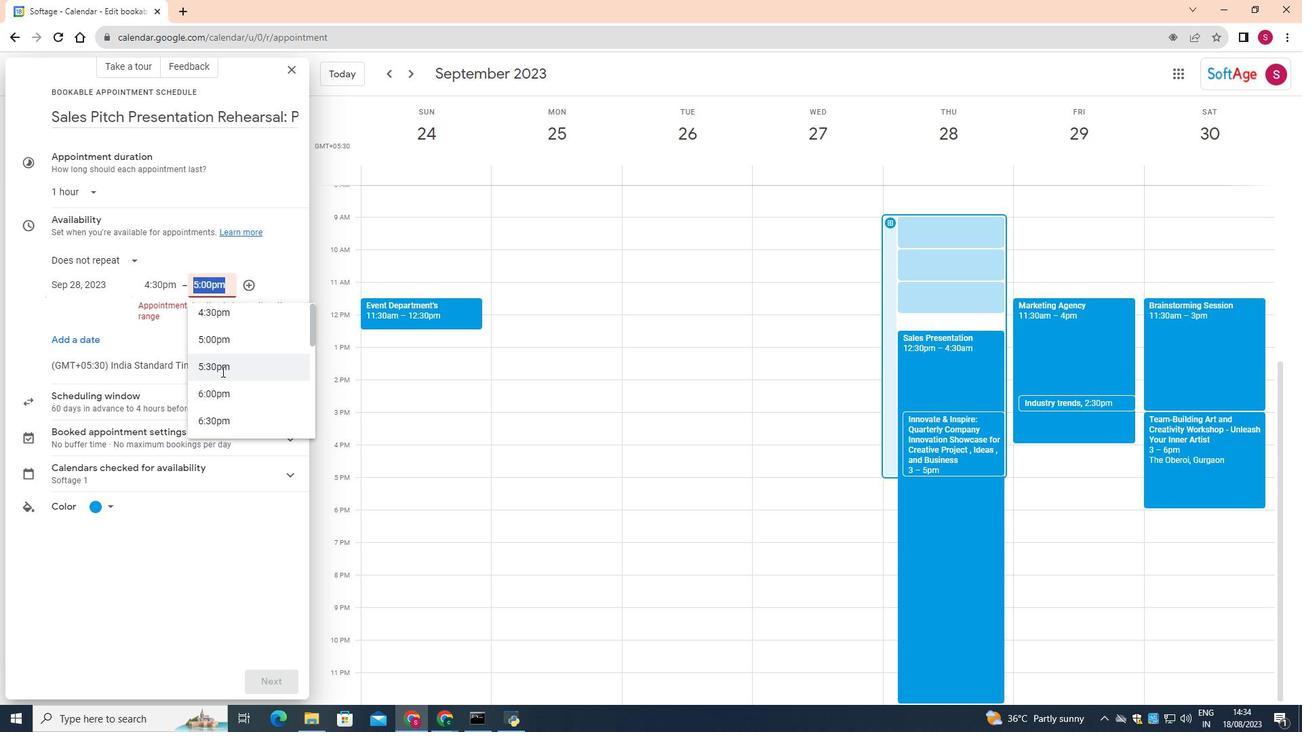 
Action: Mouse moved to (234, 402)
Screenshot: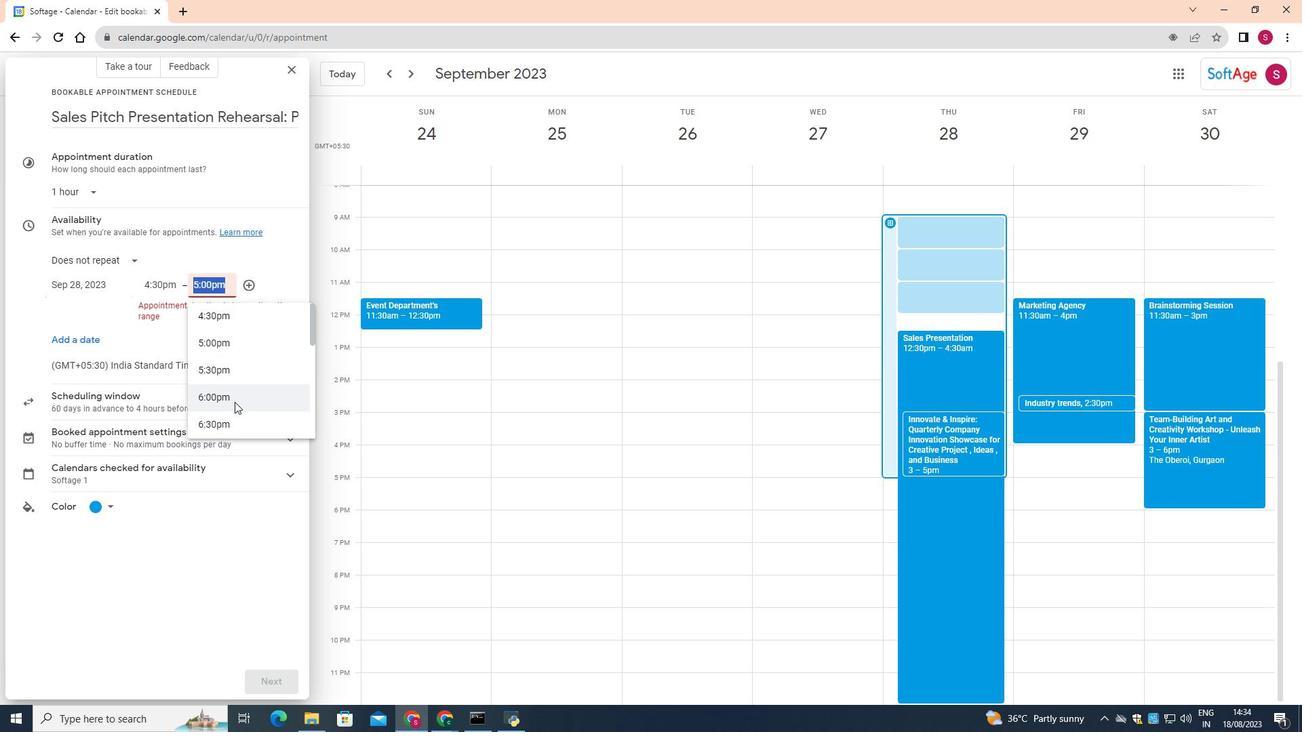 
Action: Mouse pressed left at (234, 402)
Screenshot: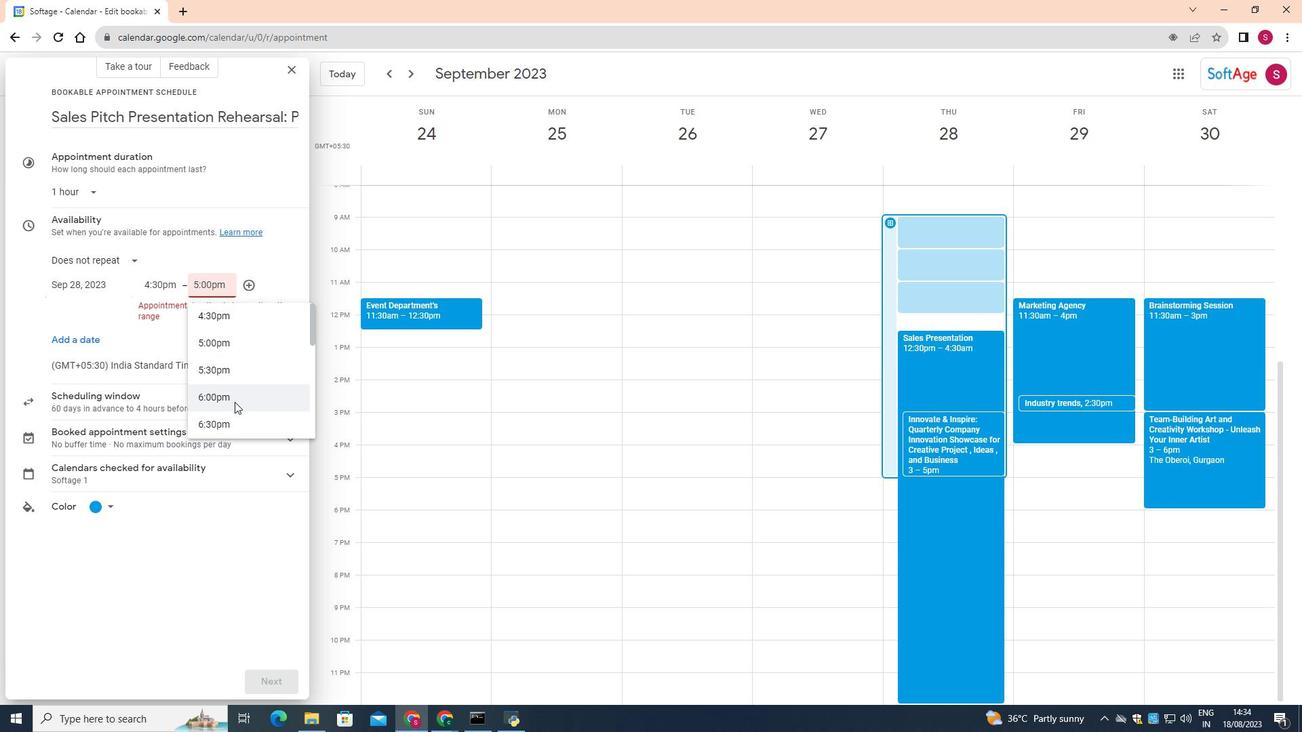 
Action: Mouse moved to (272, 679)
Screenshot: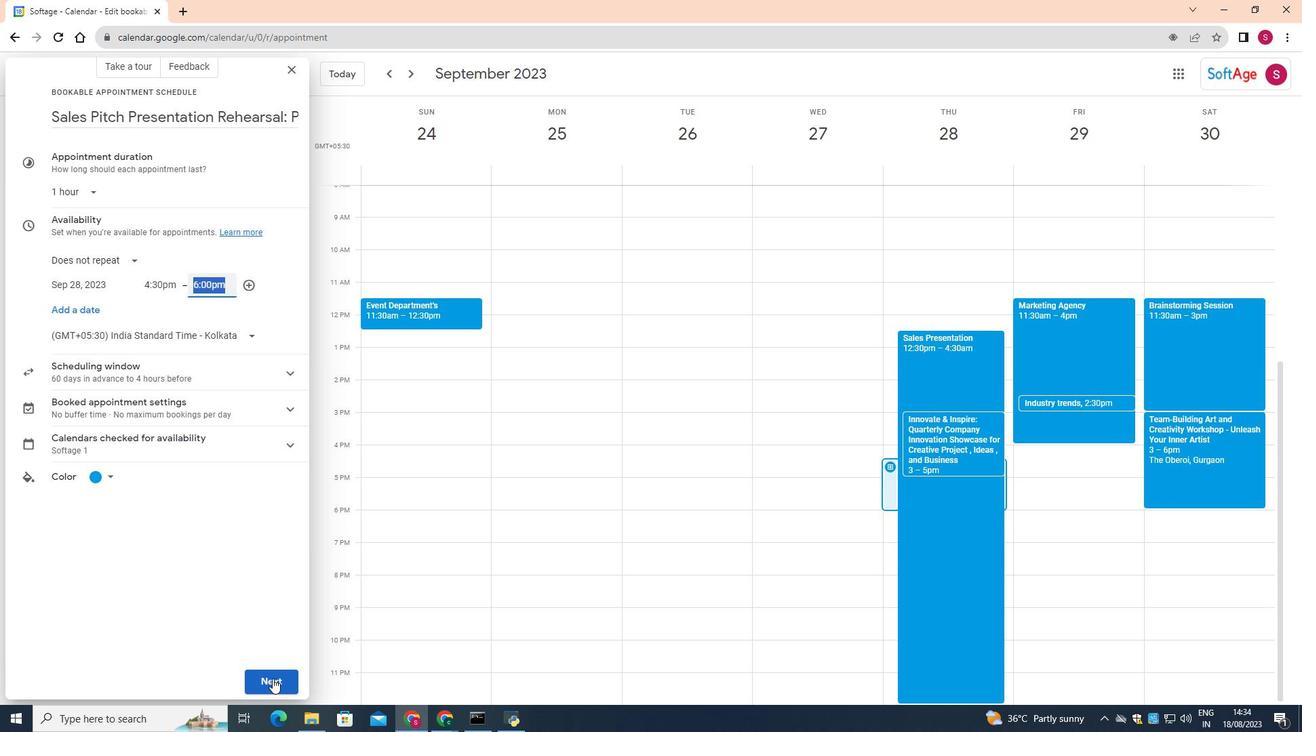 
Action: Mouse pressed left at (272, 679)
Screenshot: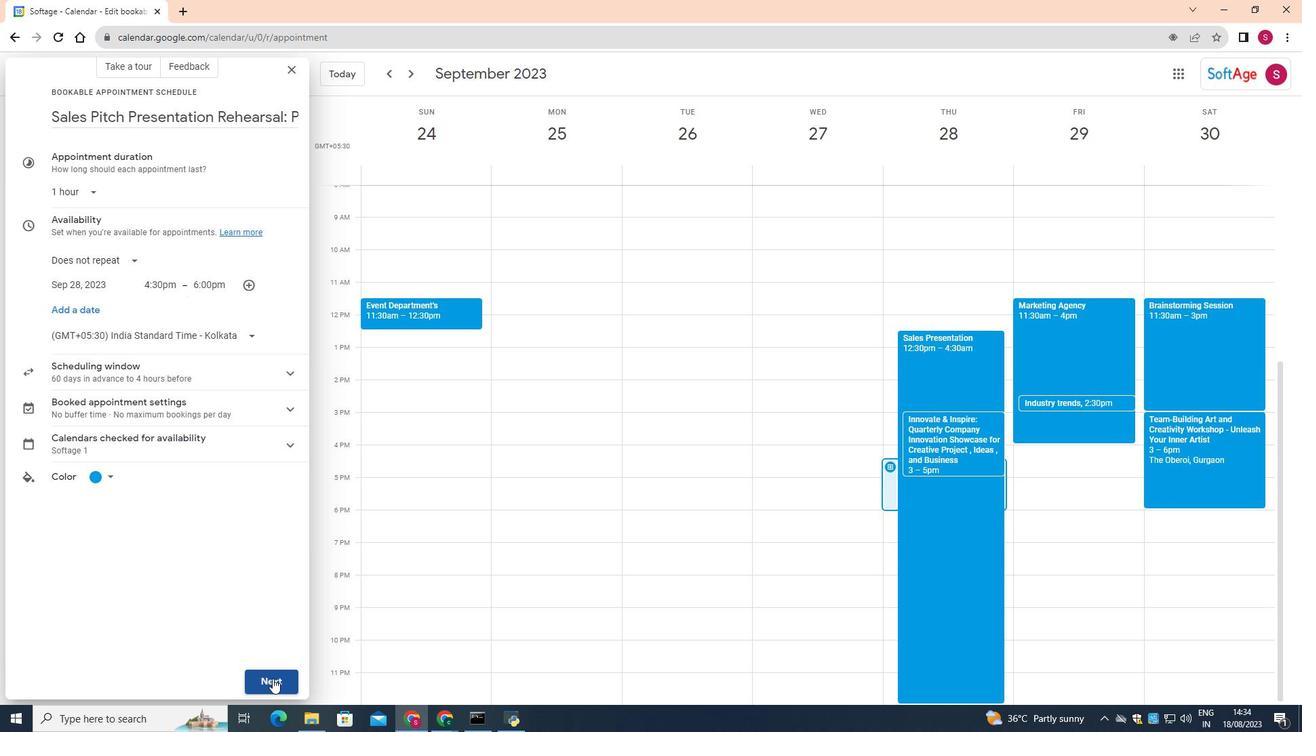 
Action: Mouse moved to (147, 354)
Screenshot: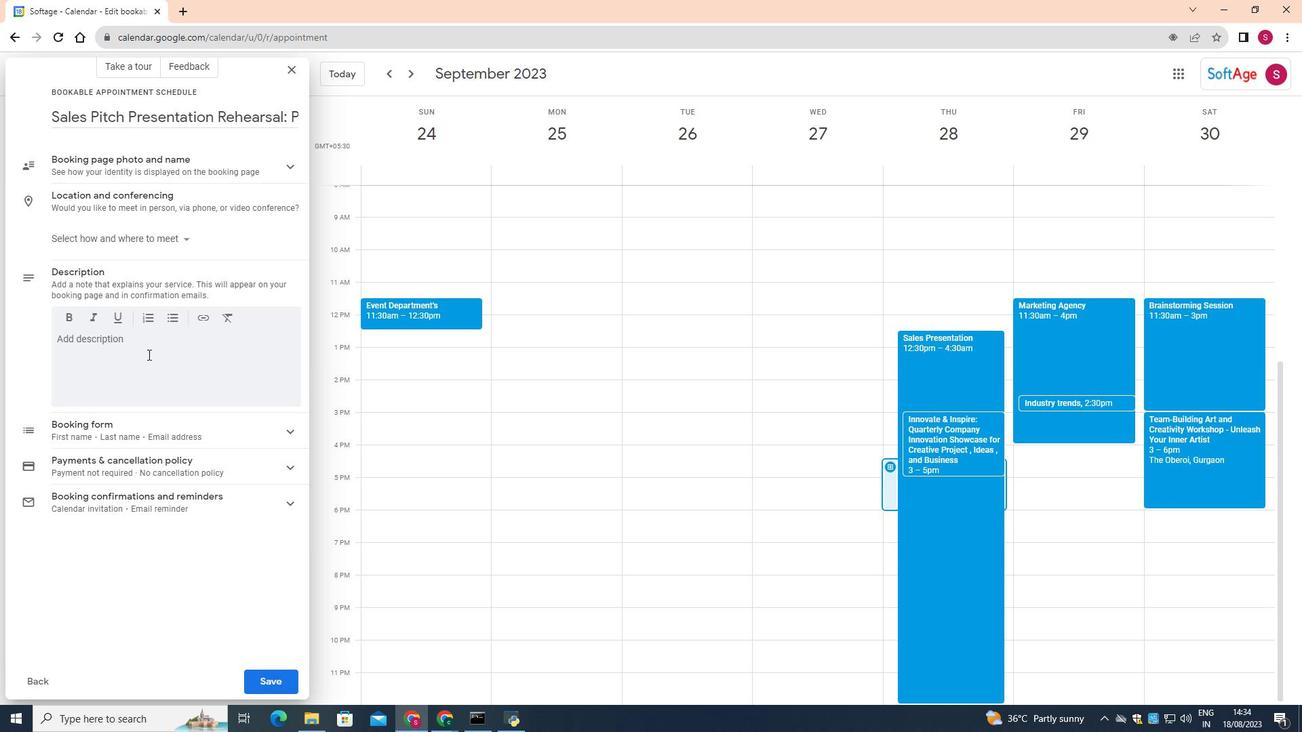 
Action: Mouse pressed left at (147, 354)
Screenshot: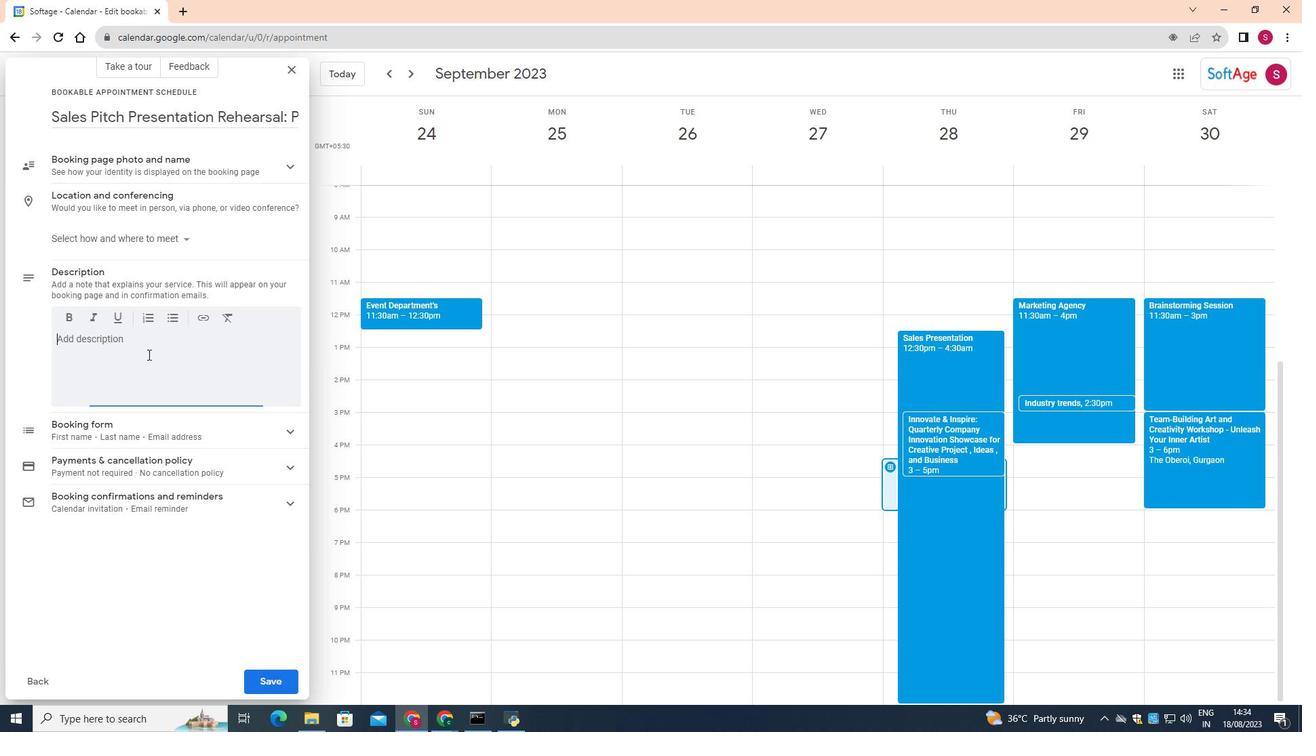 
Action: Key pressed <Key.shift>Join<Key.space>the<Key.space>sales<Key.space>team<Key.space>for<Key.space>a<Key.space>comprehensive<Key.space>rehearsal<Key.space>session<Key.space>to<Key.space>refine<Key.space>key<Key.space>messages,<Key.space><Key.shift>address<Key.space>potential<Key.space>objections,<Key.space>and<Key.space>ensure<Key.space>a<Key.space>compelling<Key.space>and<Key.space>persuasive<Key.space>delivery<Key.space>for<Key.space>our<Key.space>upcoming<Key.space>sales<Key.space>pitch.
Screenshot: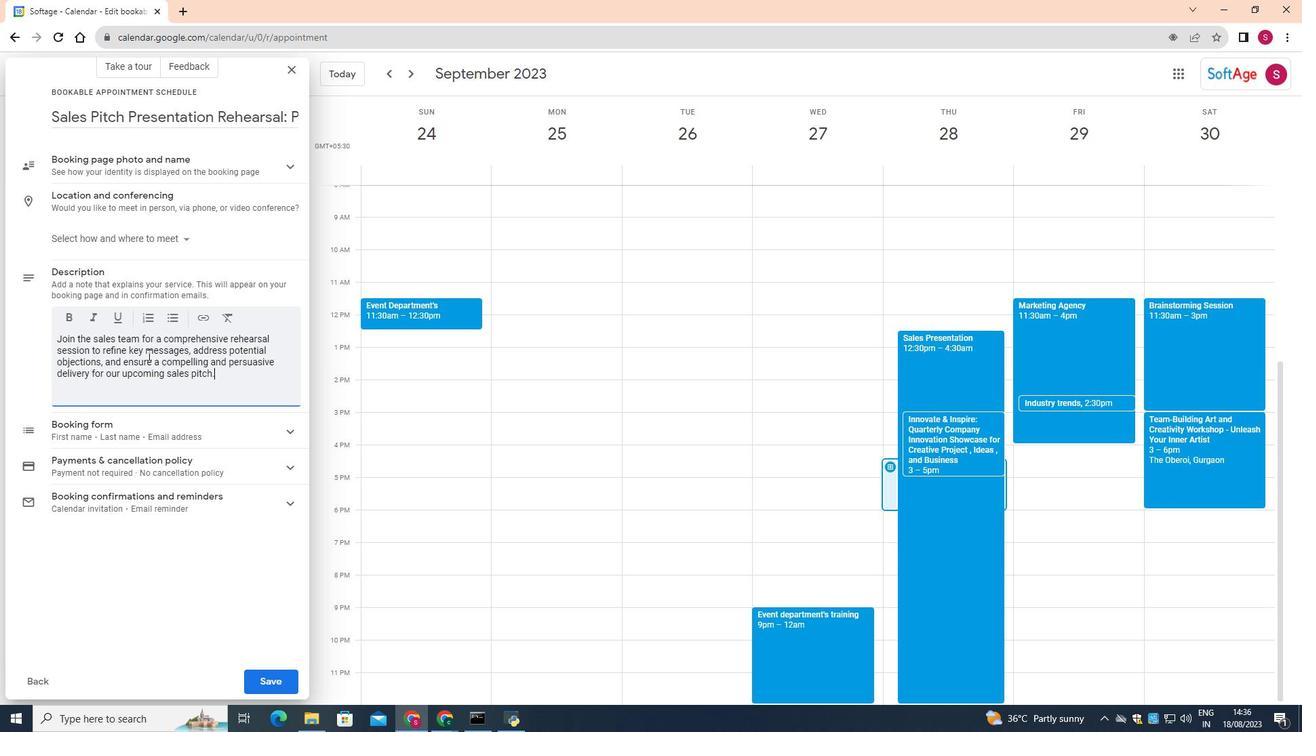 
Action: Mouse moved to (269, 684)
Screenshot: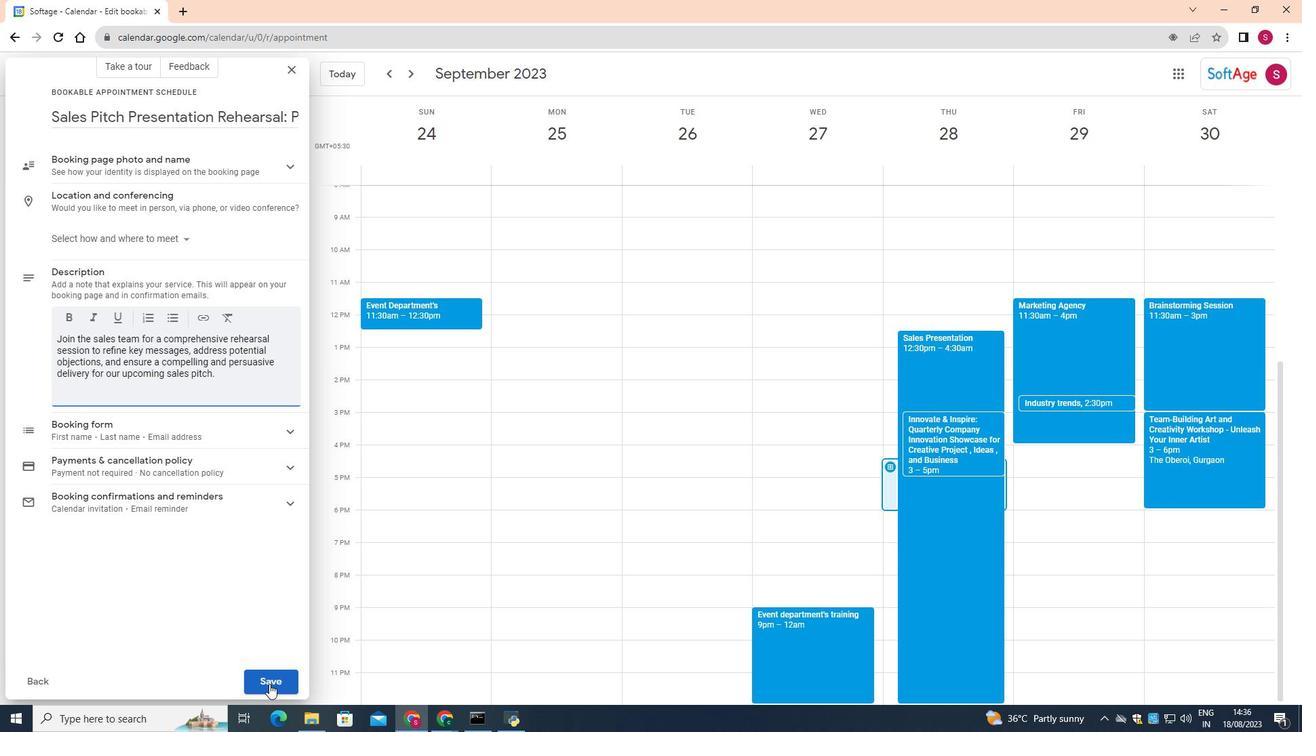 
Action: Mouse pressed left at (269, 684)
Screenshot: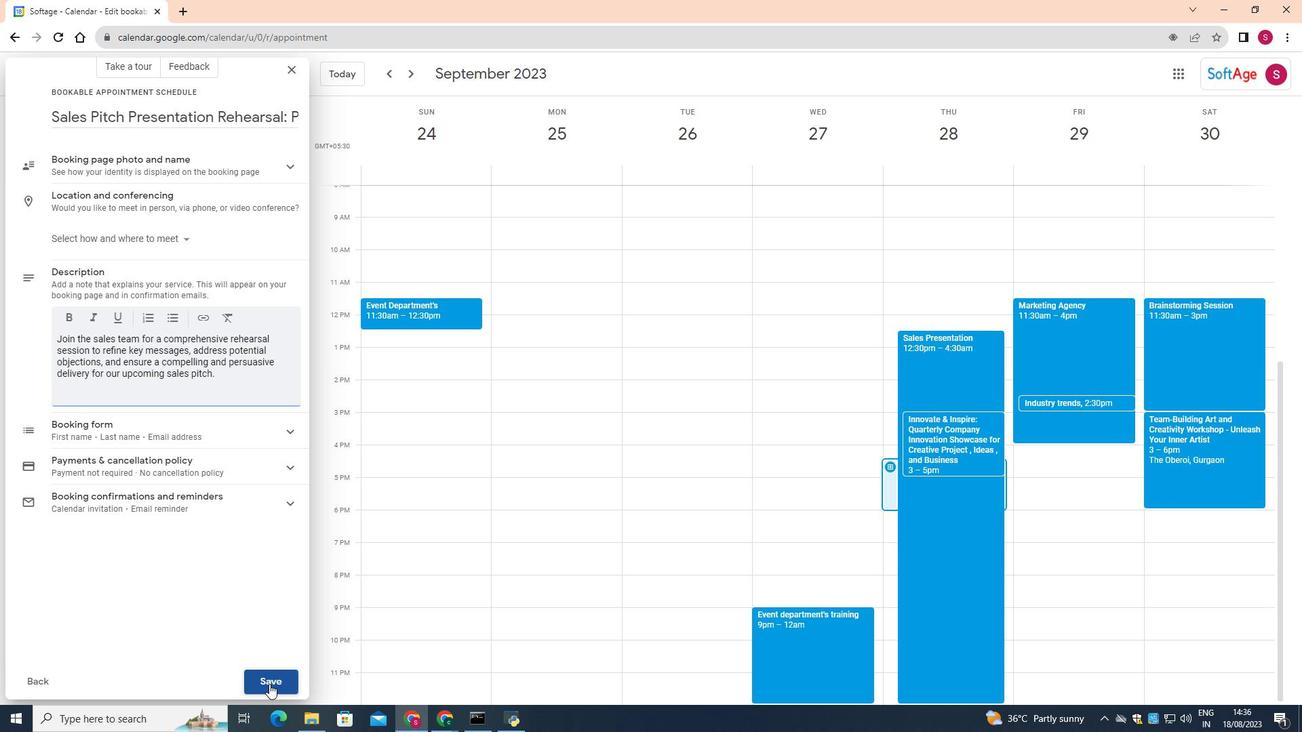 
Action: Mouse moved to (271, 680)
Screenshot: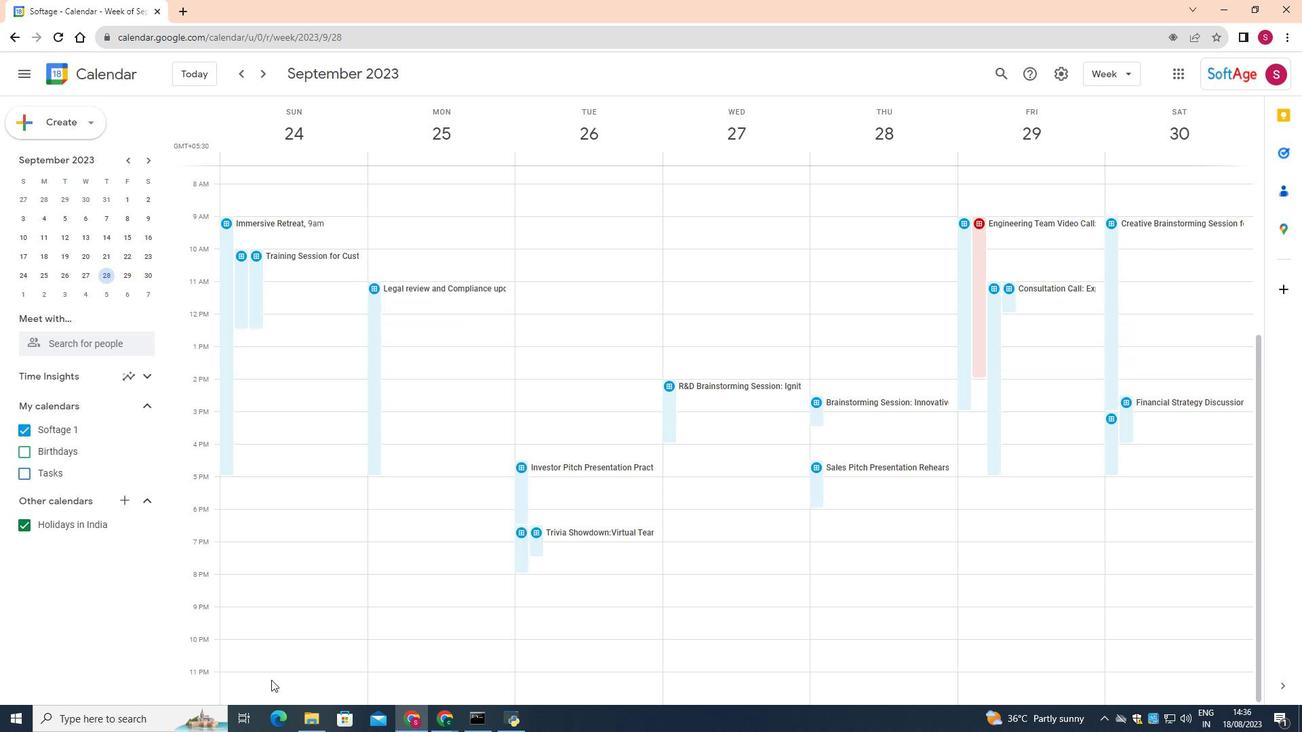 
